 Task: Save favorite listings for properties in Portland, Oregon, with a minimum of 2 bathrooms and a virtual tour available.
Action: Mouse moved to (287, 173)
Screenshot: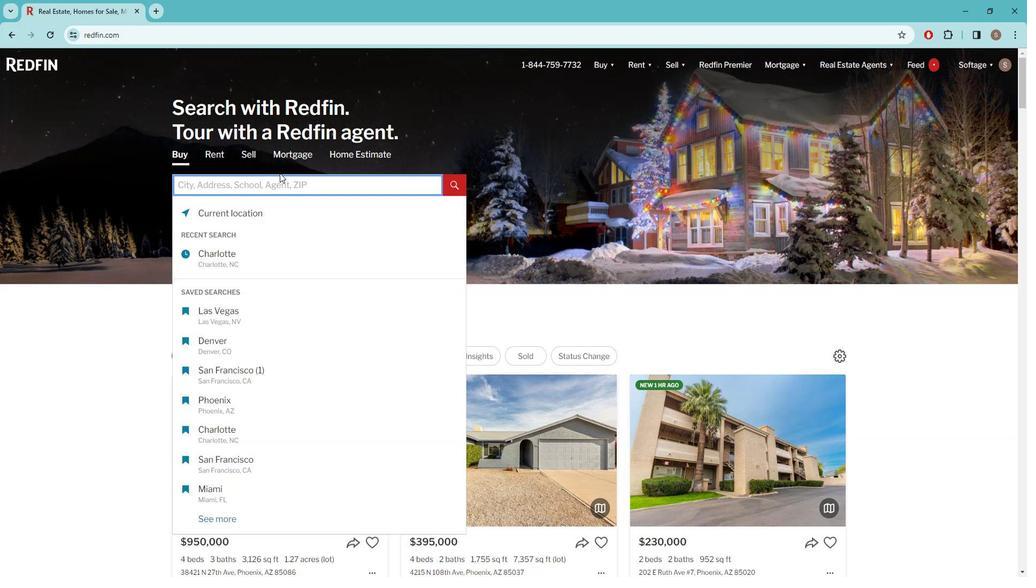 
Action: Mouse pressed left at (287, 173)
Screenshot: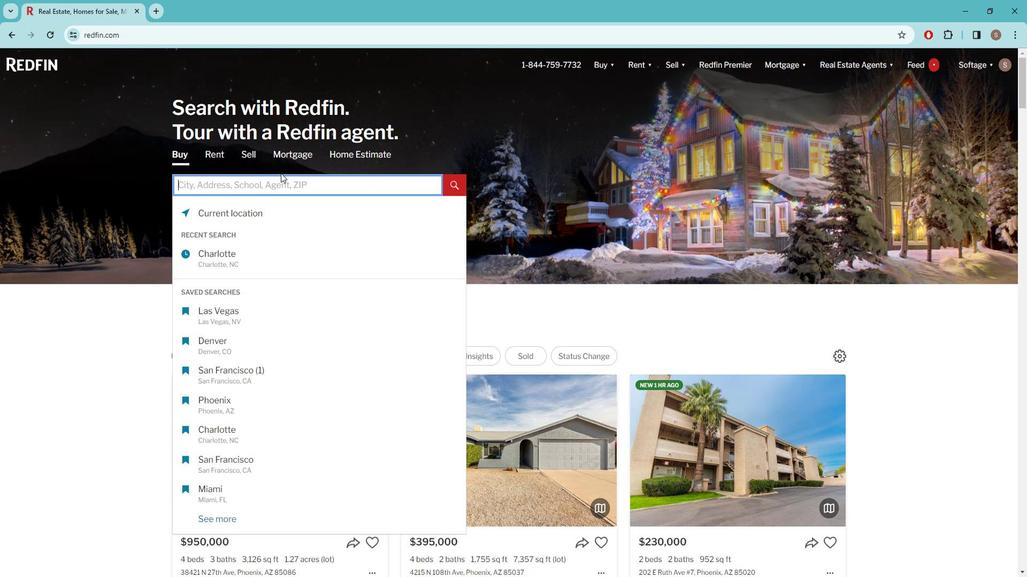 
Action: Mouse moved to (282, 185)
Screenshot: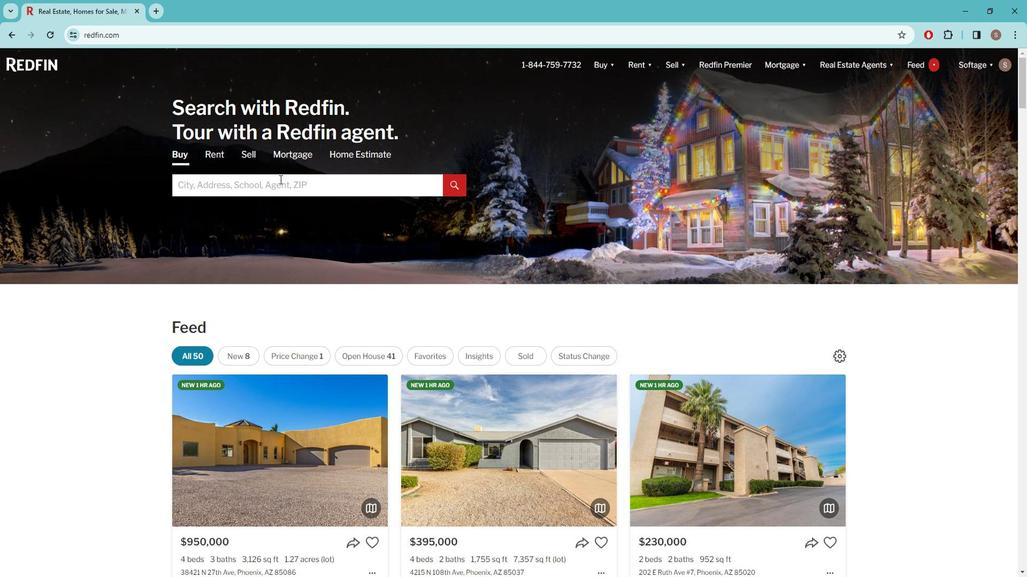 
Action: Mouse pressed left at (282, 185)
Screenshot: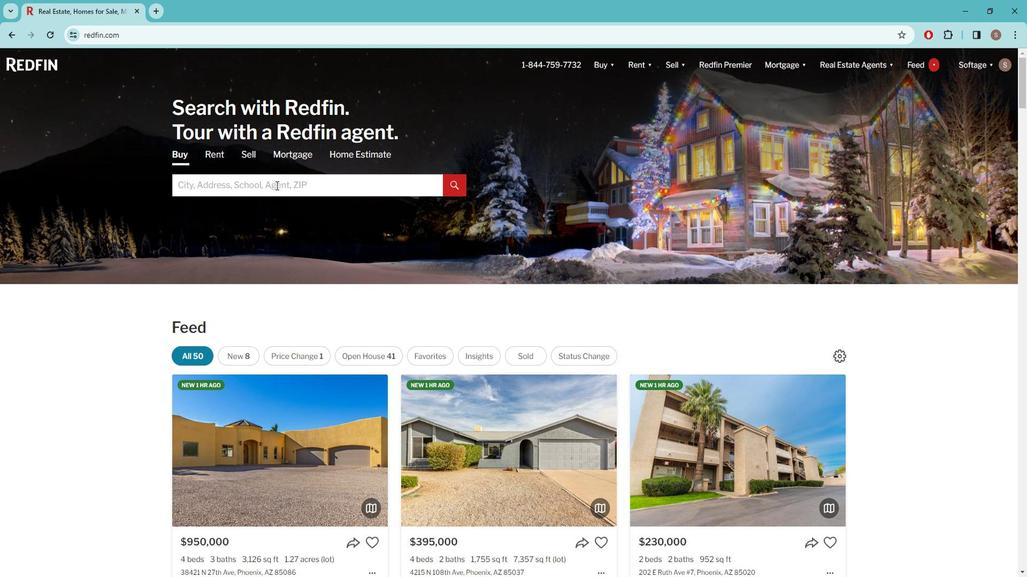 
Action: Mouse moved to (289, 184)
Screenshot: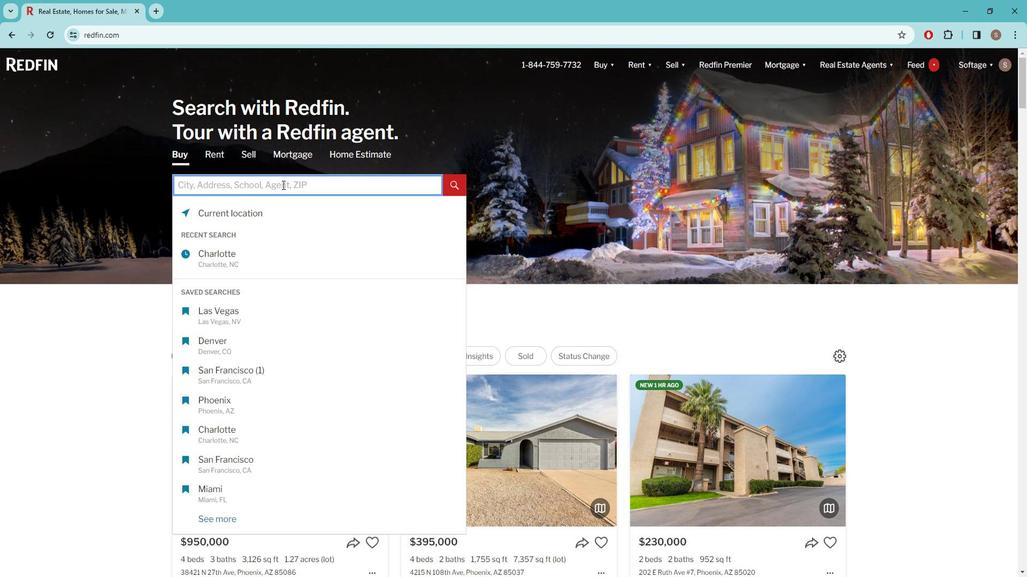 
Action: Key pressed p<Key.caps_lock>ORTLAND
Screenshot: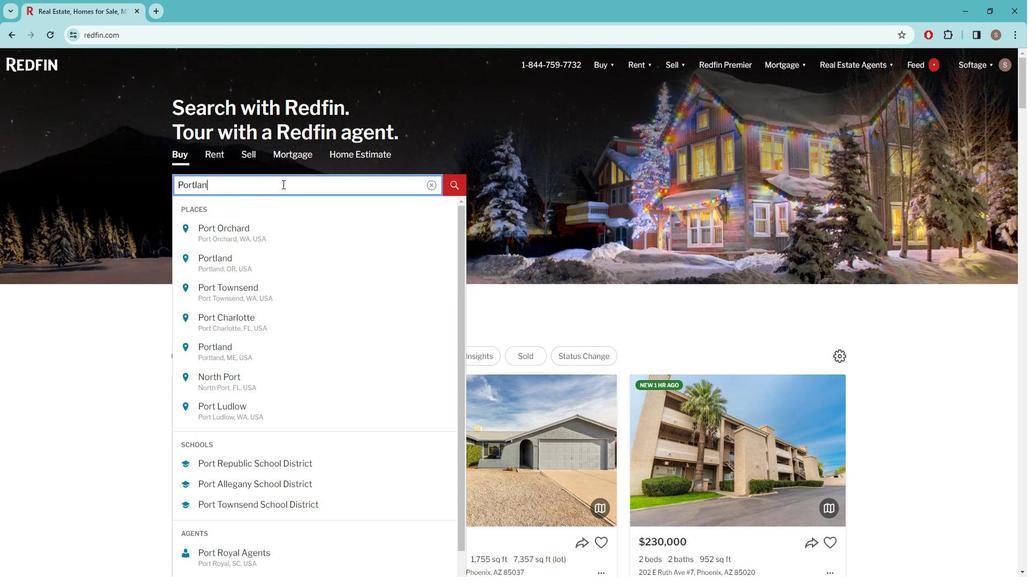
Action: Mouse moved to (245, 230)
Screenshot: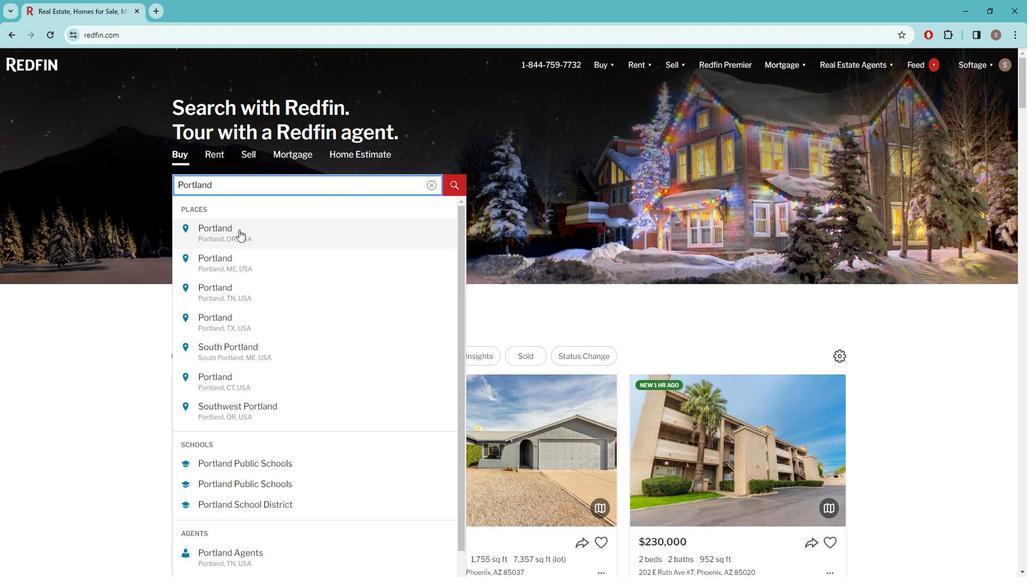 
Action: Mouse pressed left at (245, 230)
Screenshot: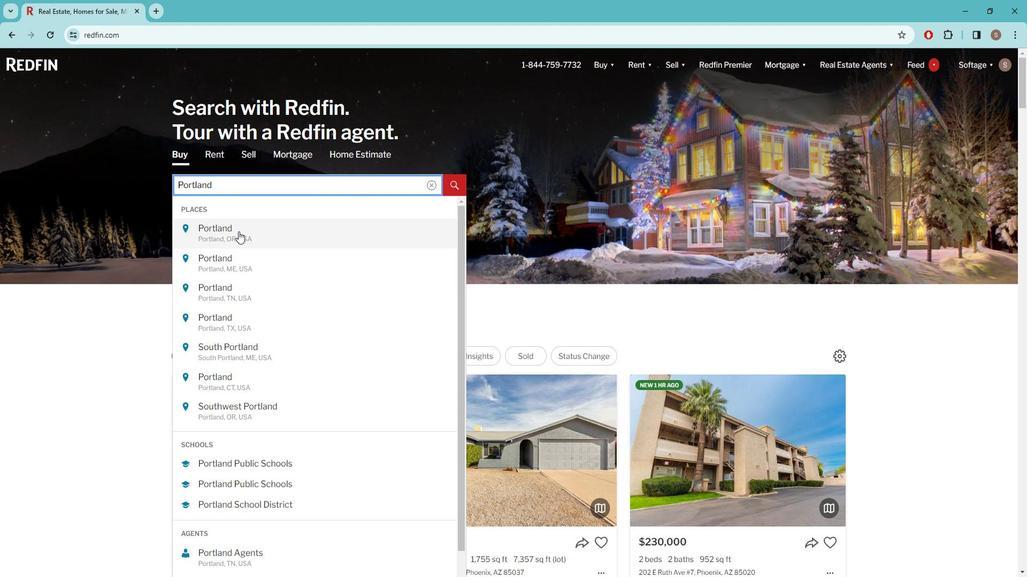 
Action: Mouse moved to (902, 138)
Screenshot: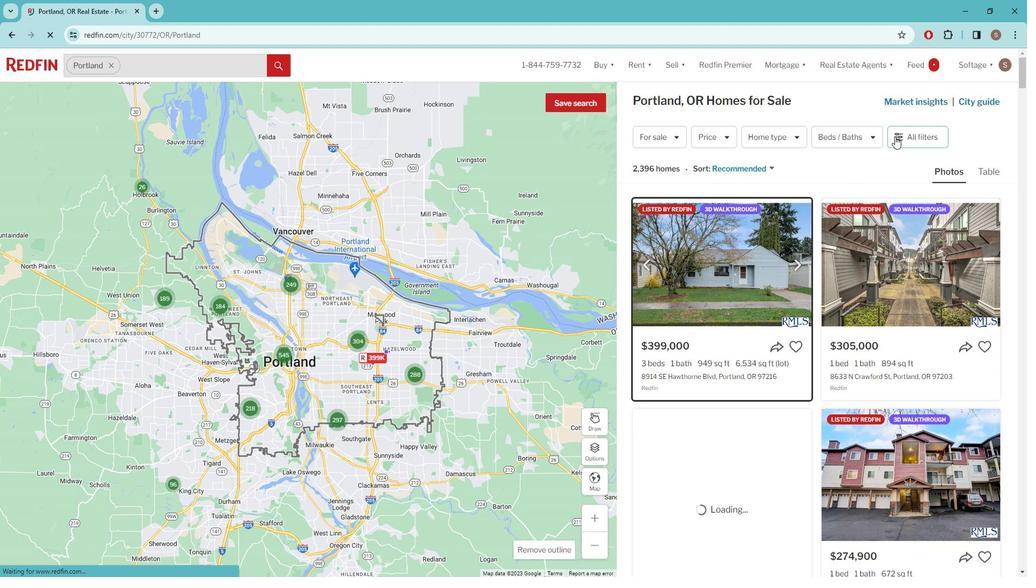 
Action: Mouse pressed left at (902, 138)
Screenshot: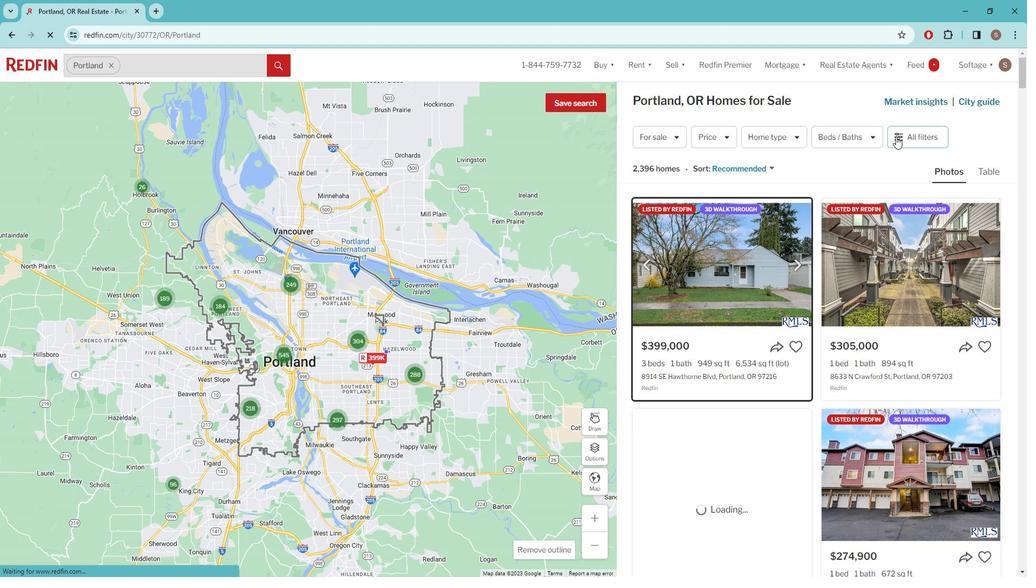 
Action: Mouse pressed left at (902, 138)
Screenshot: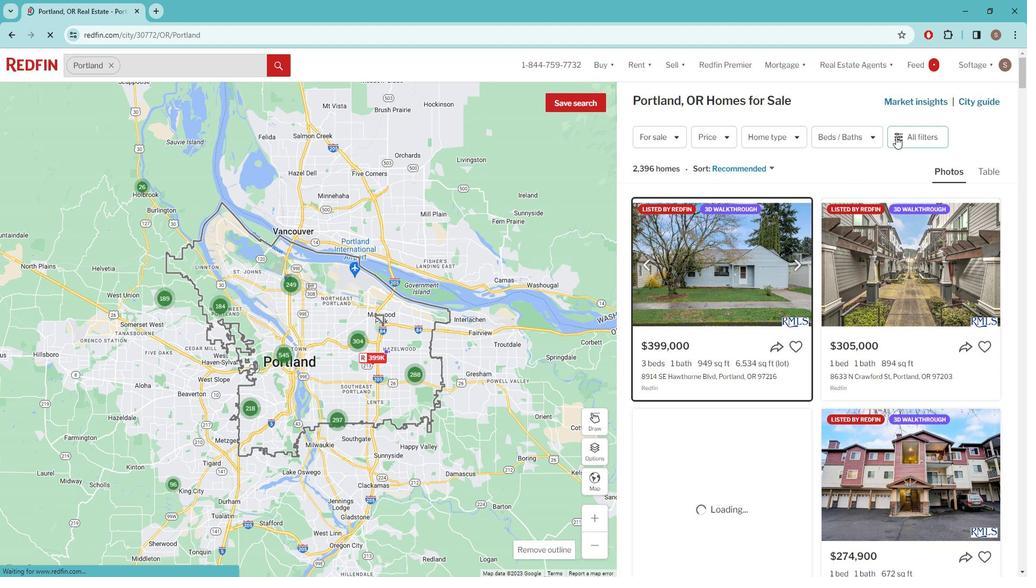
Action: Mouse pressed left at (902, 138)
Screenshot: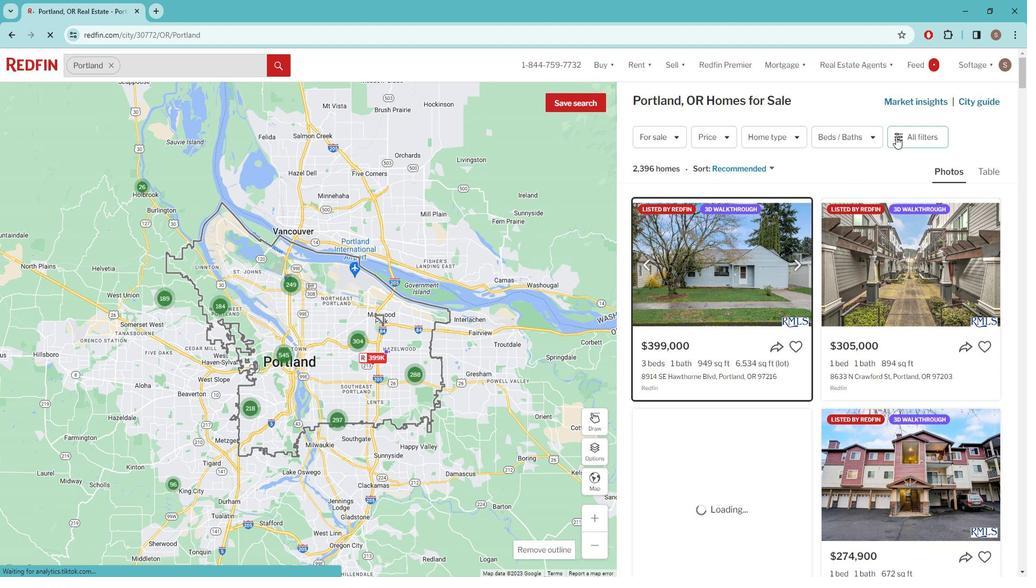
Action: Mouse moved to (913, 138)
Screenshot: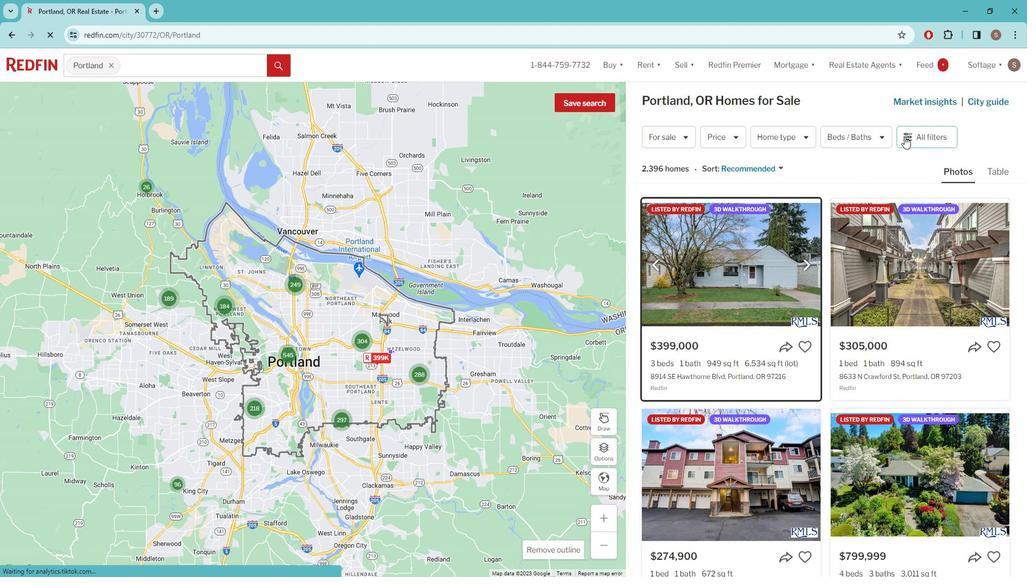 
Action: Mouse pressed left at (913, 138)
Screenshot: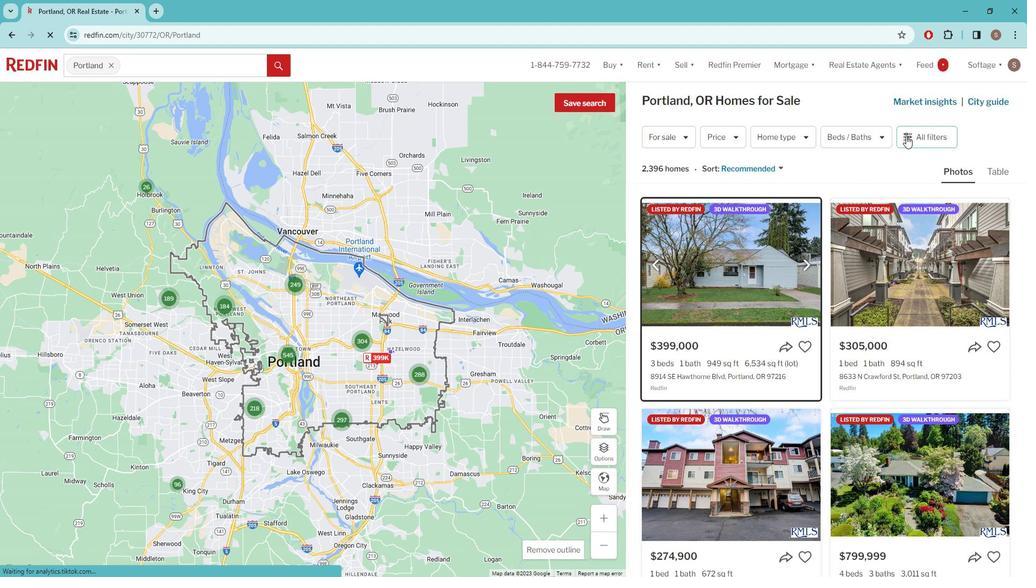 
Action: Mouse moved to (913, 138)
Screenshot: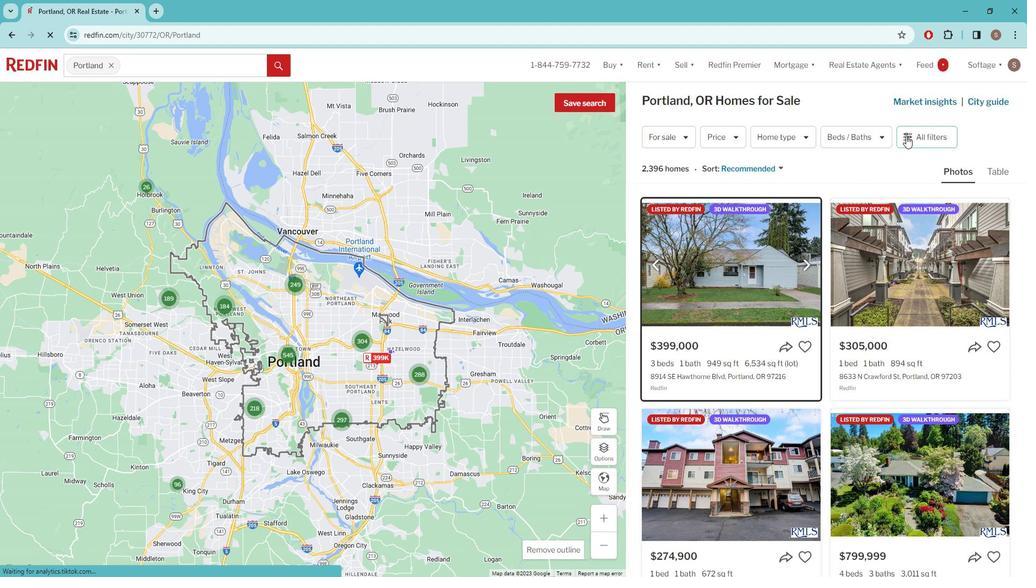 
Action: Mouse pressed left at (913, 138)
Screenshot: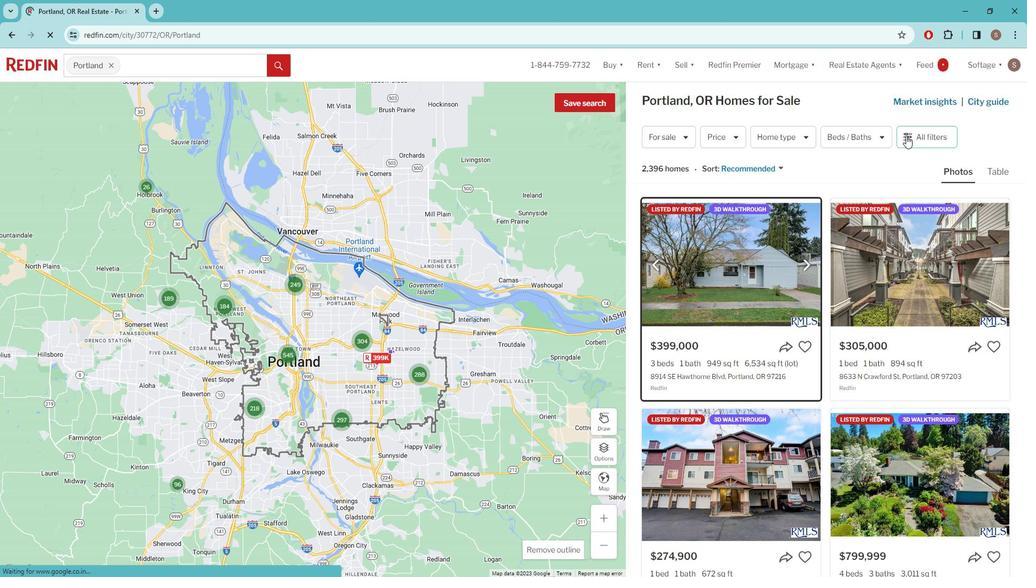 
Action: Mouse moved to (845, 327)
Screenshot: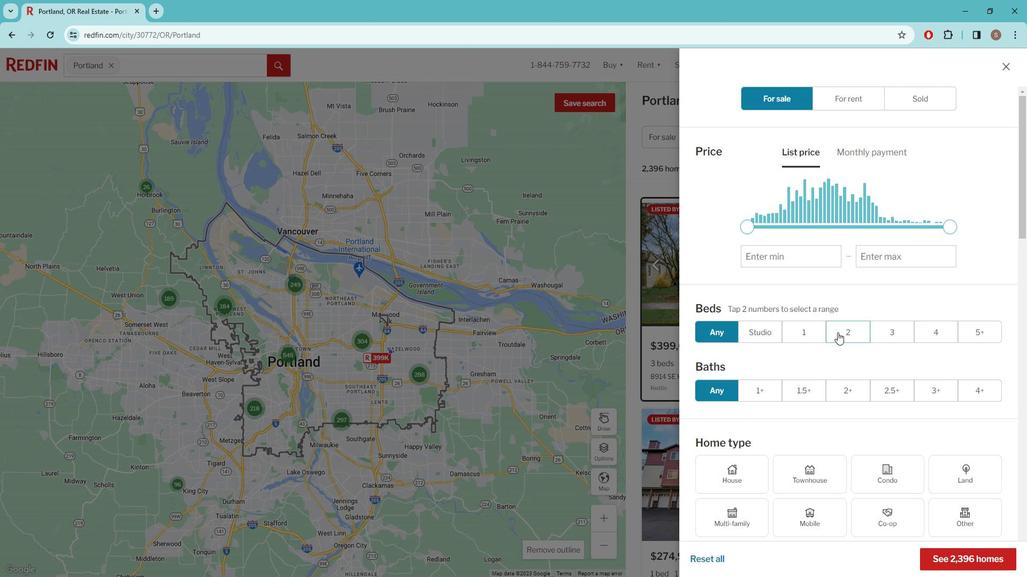 
Action: Mouse pressed left at (845, 327)
Screenshot: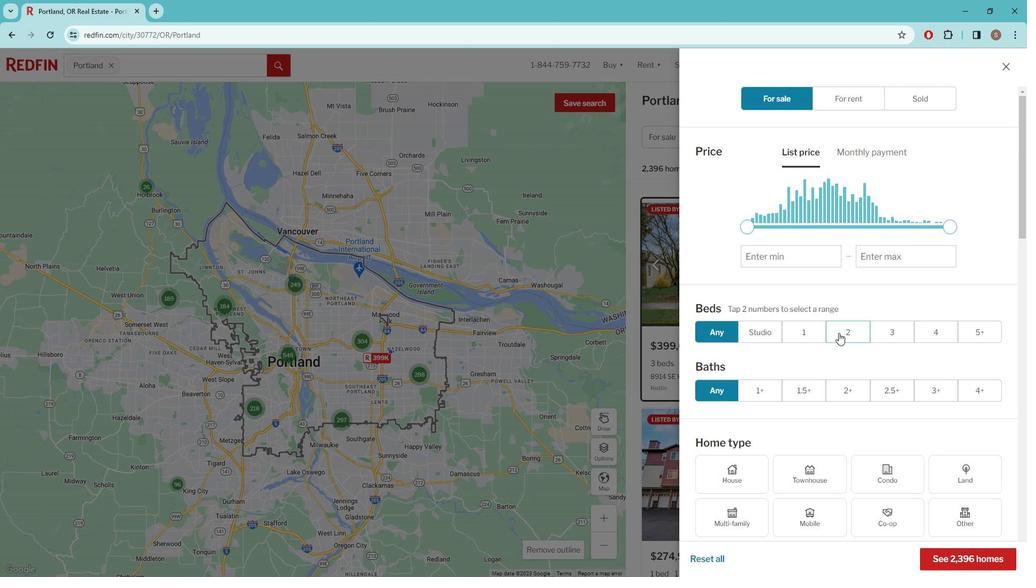 
Action: Mouse moved to (846, 327)
Screenshot: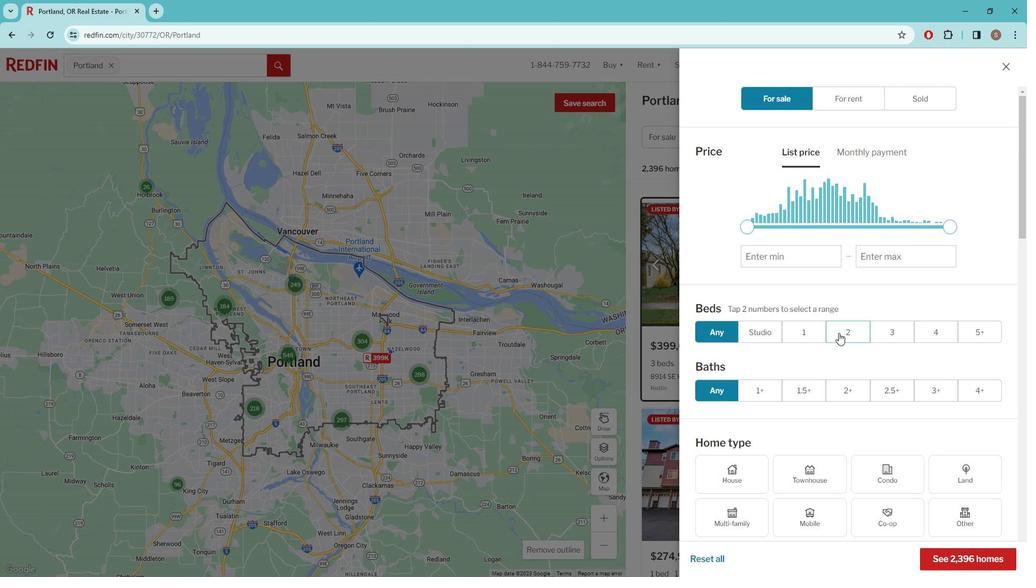 
Action: Mouse pressed left at (846, 327)
Screenshot: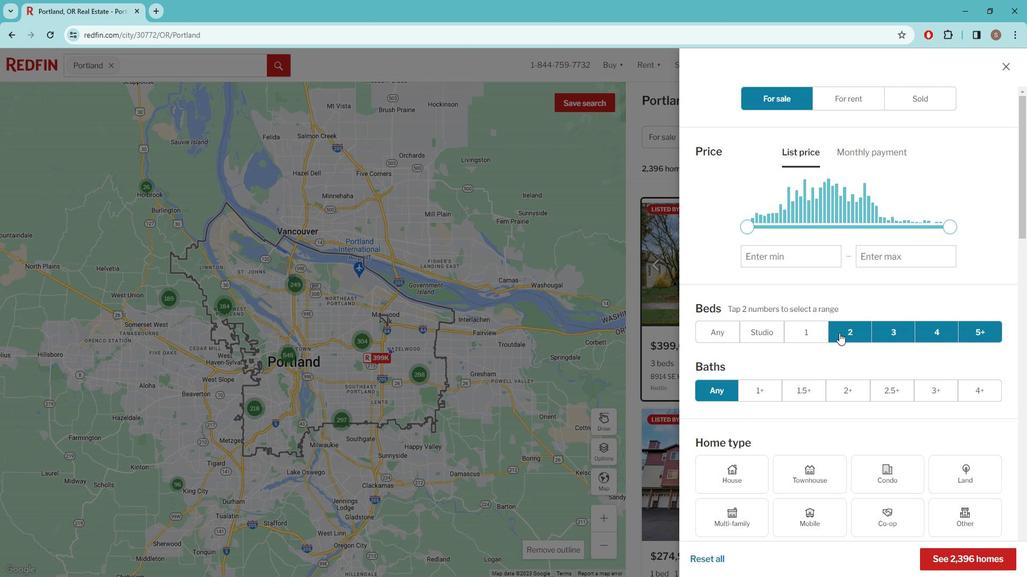 
Action: Mouse moved to (848, 326)
Screenshot: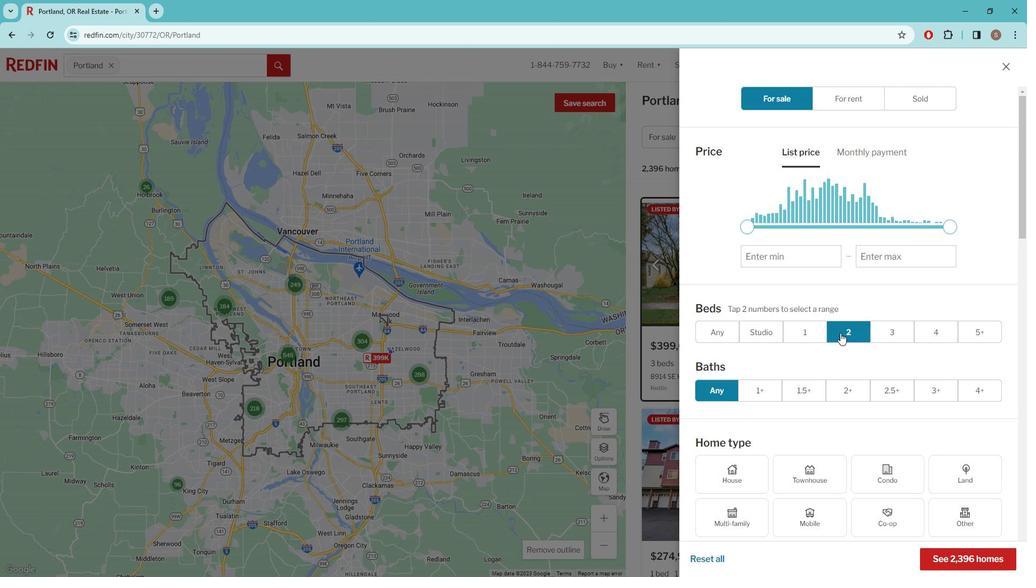 
Action: Mouse scrolled (848, 325) with delta (0, 0)
Screenshot: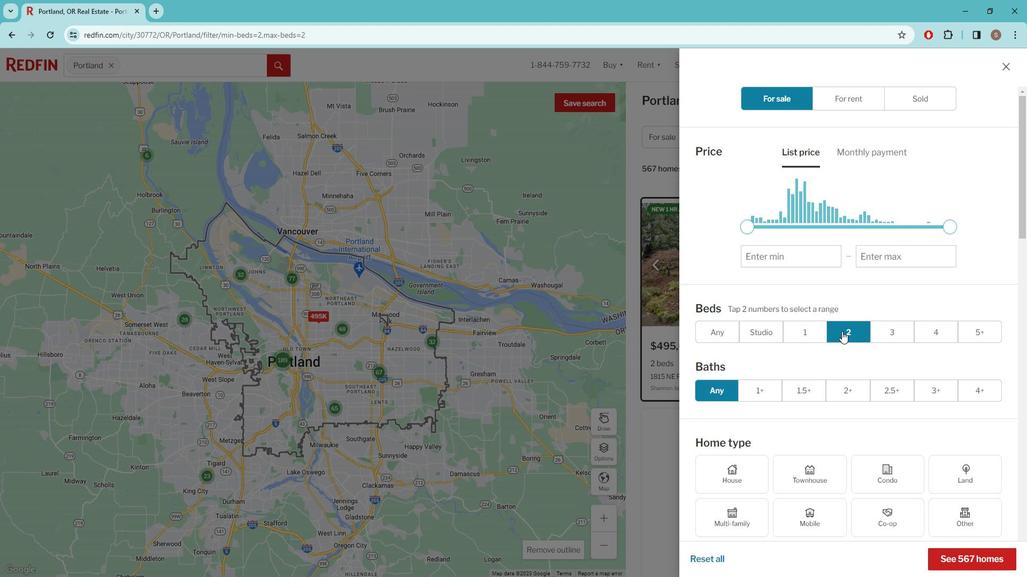 
Action: Mouse scrolled (848, 325) with delta (0, 0)
Screenshot: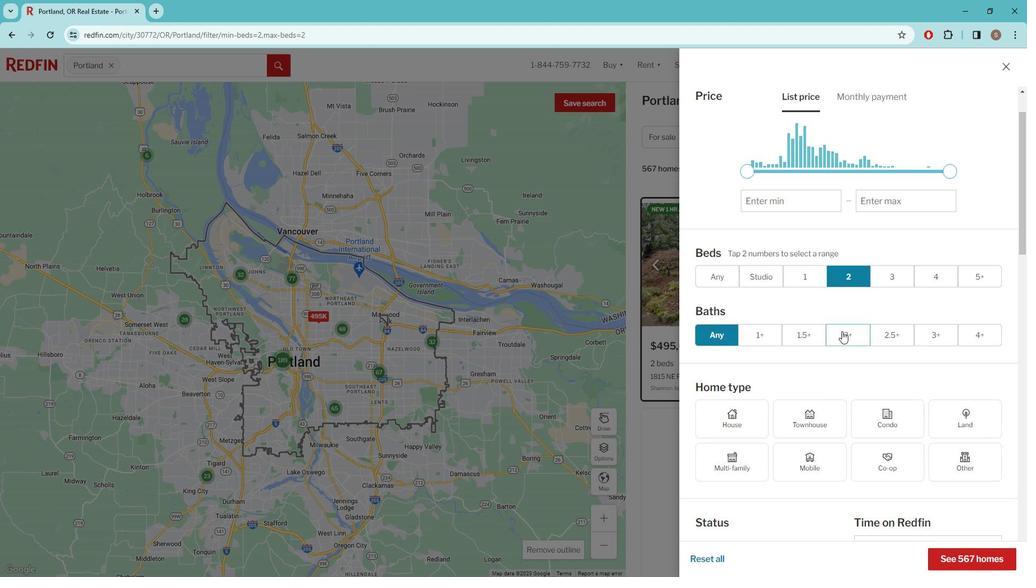 
Action: Mouse scrolled (848, 325) with delta (0, 0)
Screenshot: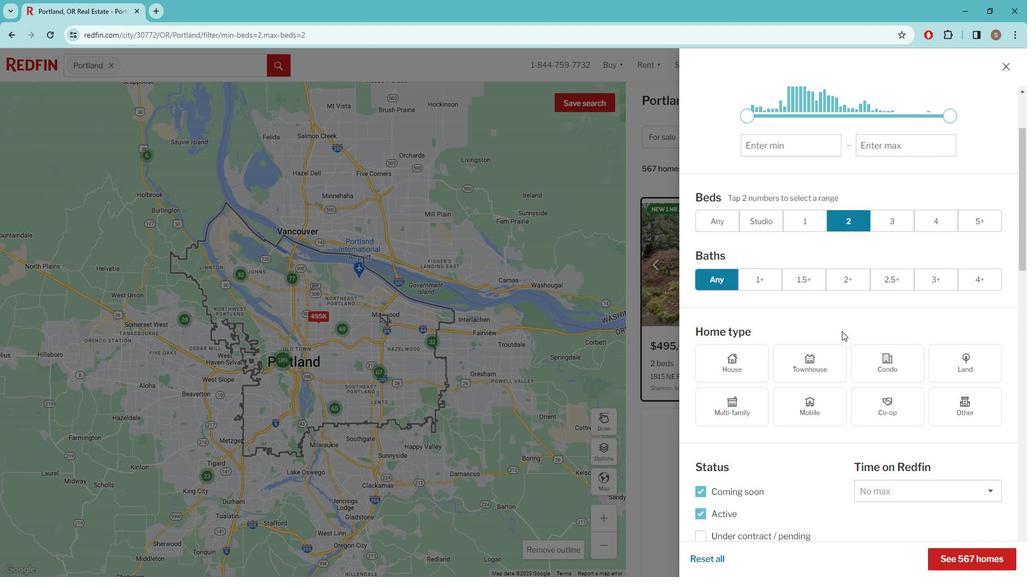 
Action: Mouse scrolled (848, 325) with delta (0, 0)
Screenshot: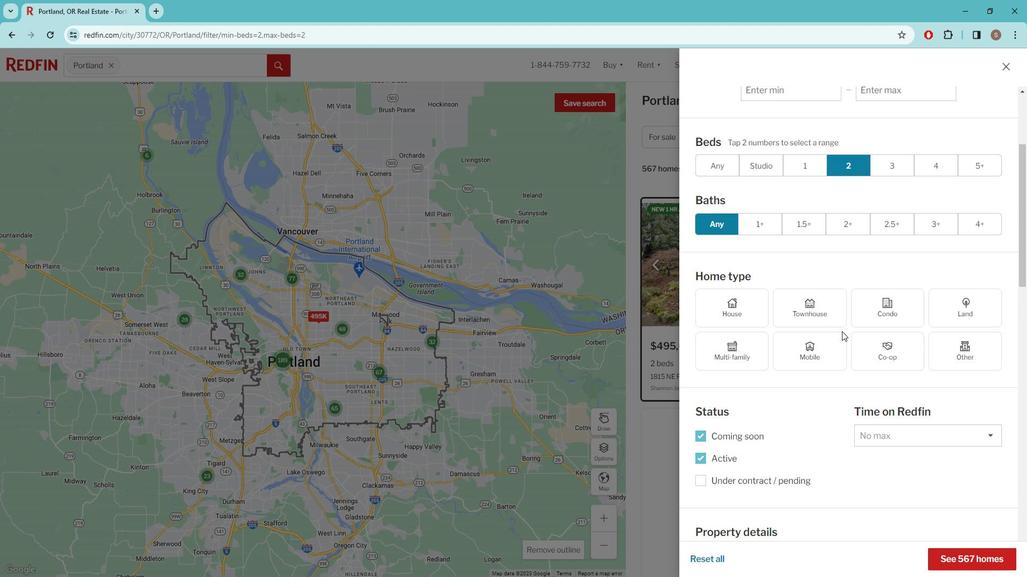 
Action: Mouse scrolled (848, 325) with delta (0, 0)
Screenshot: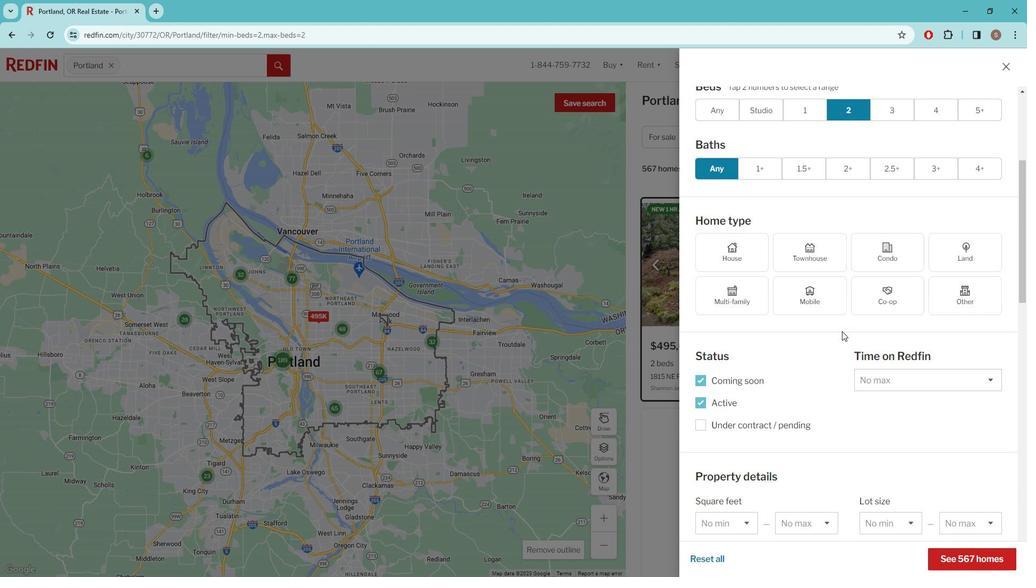 
Action: Mouse scrolled (848, 325) with delta (0, 0)
Screenshot: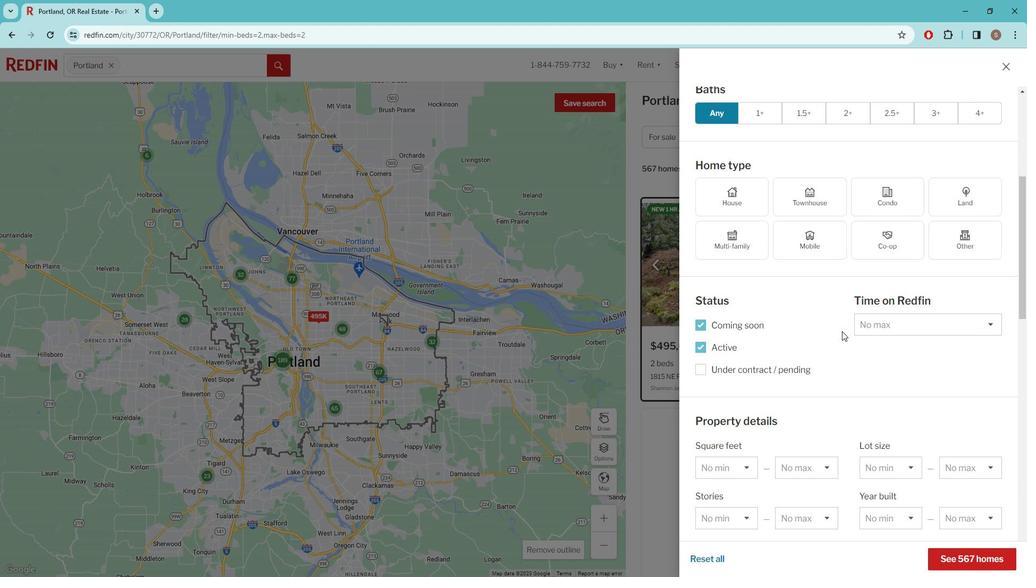 
Action: Mouse scrolled (848, 325) with delta (0, 0)
Screenshot: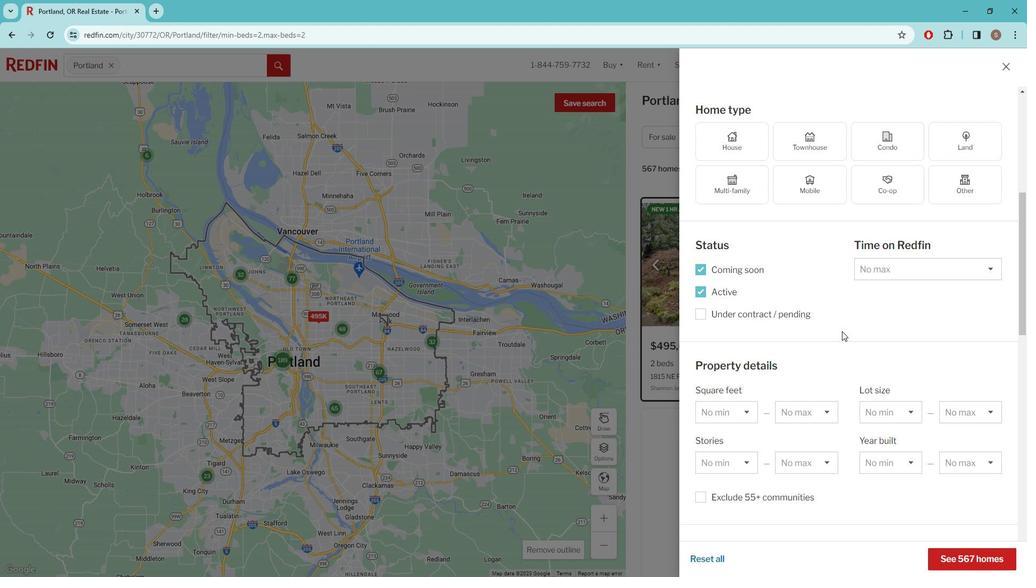 
Action: Mouse scrolled (848, 325) with delta (0, 0)
Screenshot: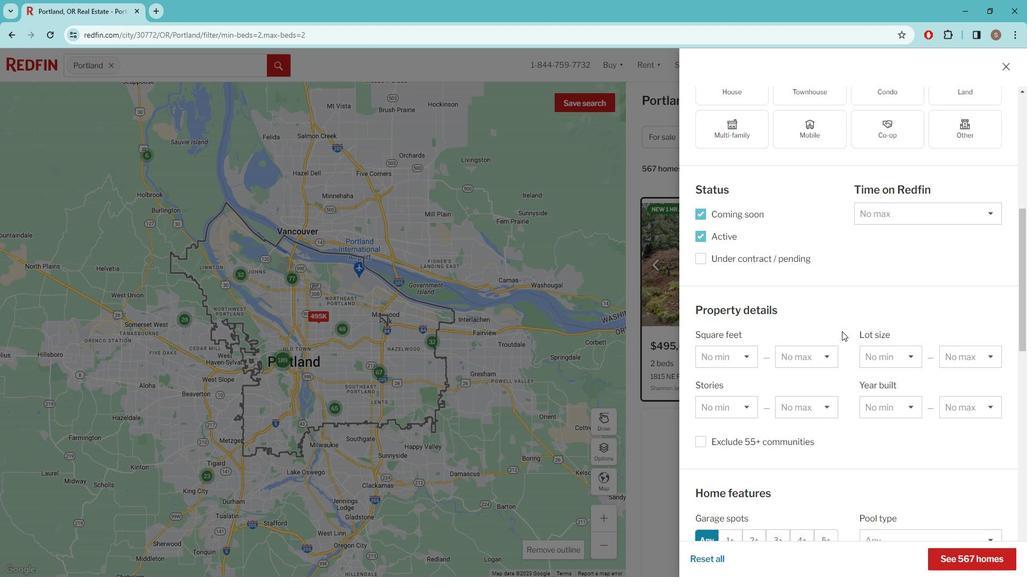 
Action: Mouse scrolled (848, 325) with delta (0, 0)
Screenshot: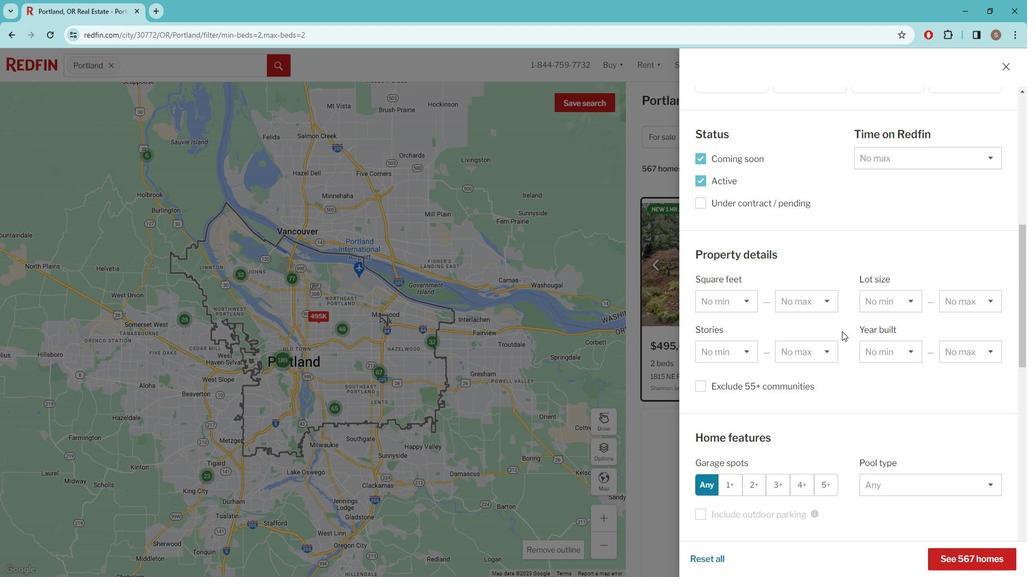 
Action: Mouse scrolled (848, 325) with delta (0, 0)
Screenshot: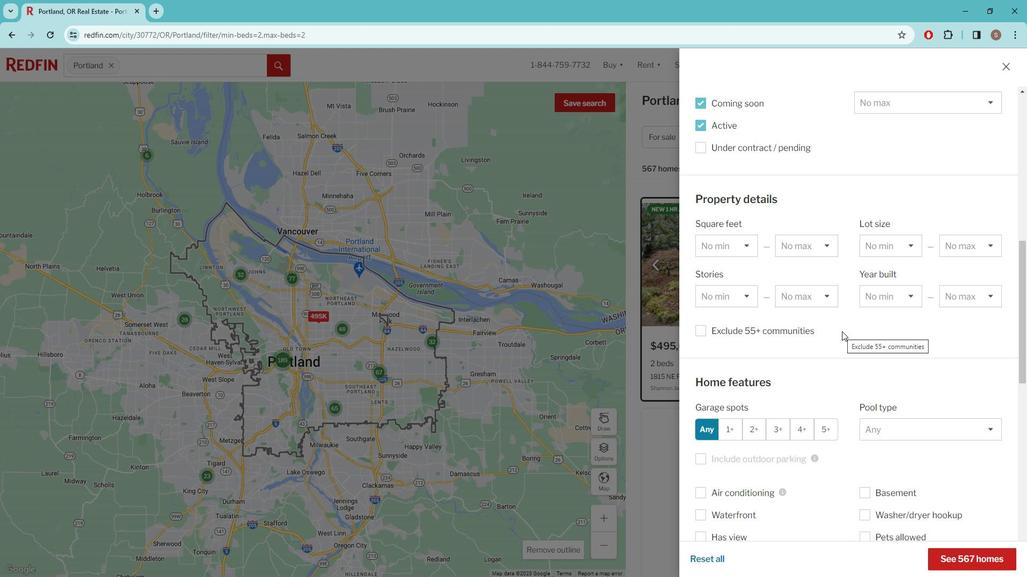 
Action: Mouse scrolled (848, 325) with delta (0, 0)
Screenshot: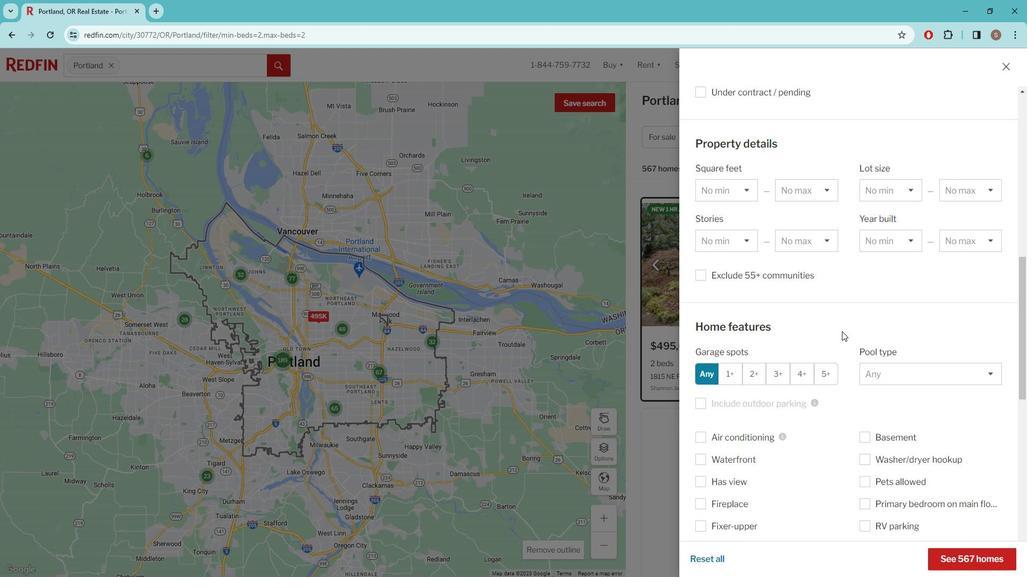 
Action: Mouse moved to (848, 325)
Screenshot: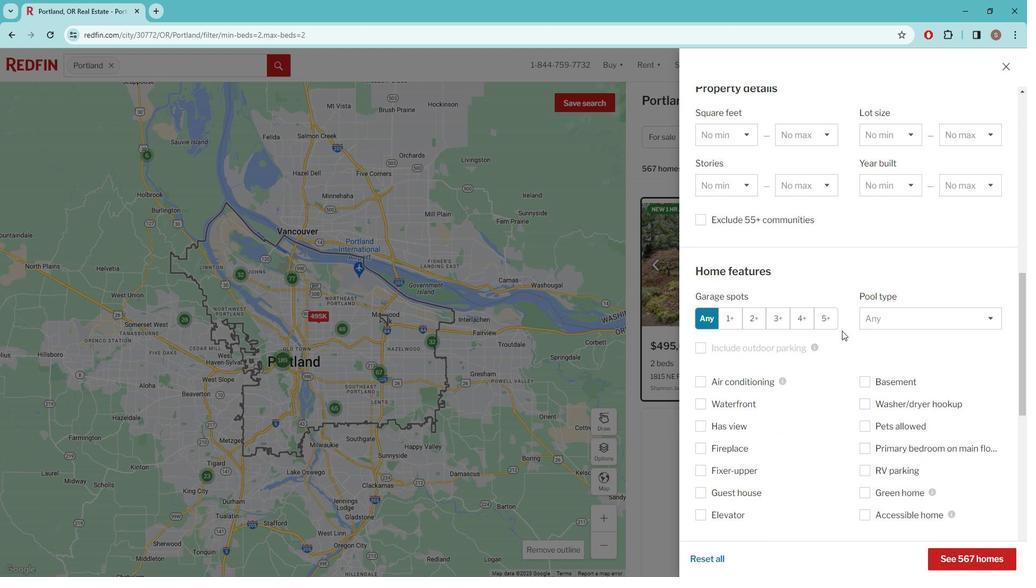 
Action: Mouse scrolled (848, 325) with delta (0, 0)
Screenshot: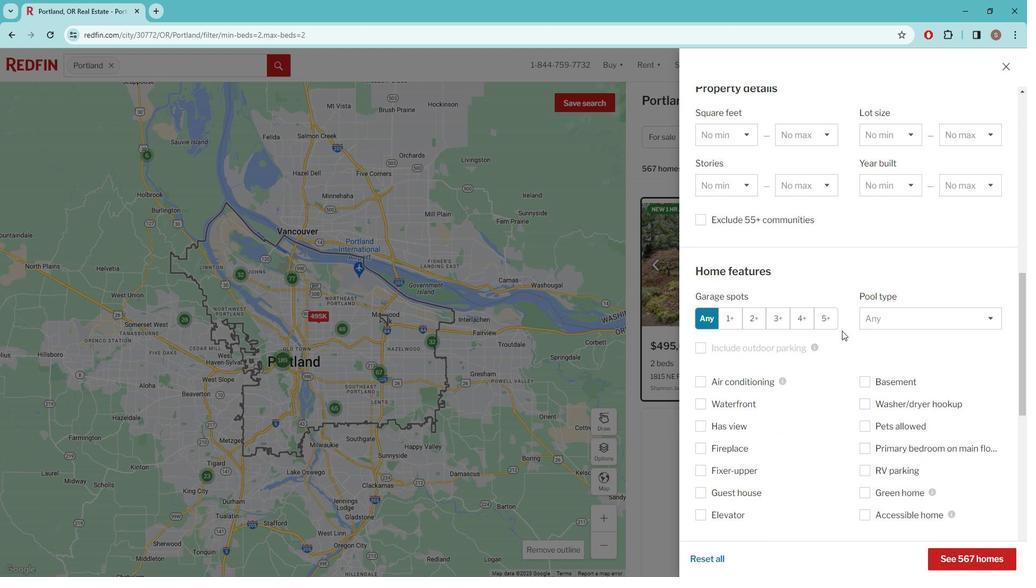 
Action: Mouse scrolled (848, 325) with delta (0, 0)
Screenshot: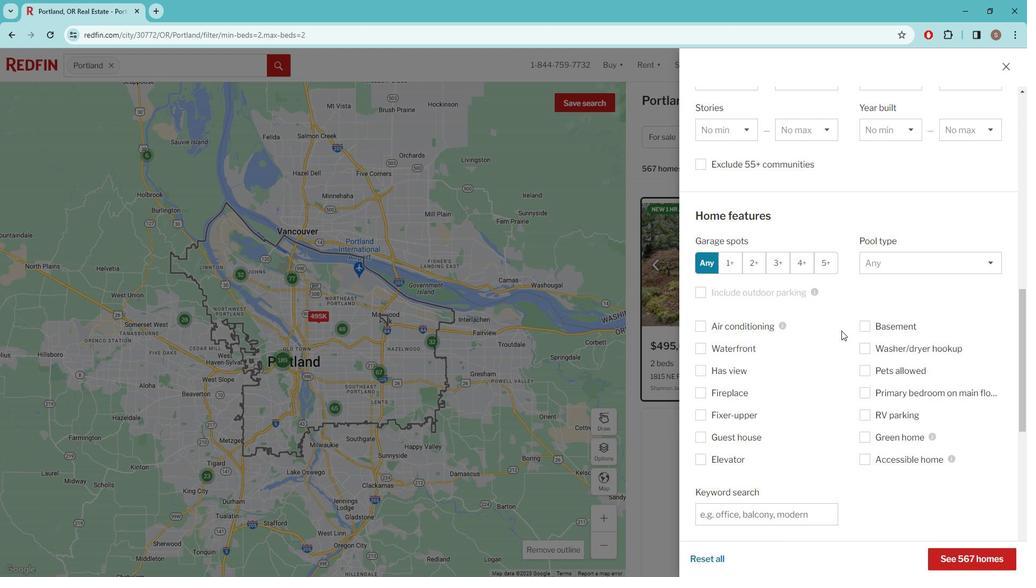 
Action: Mouse moved to (847, 325)
Screenshot: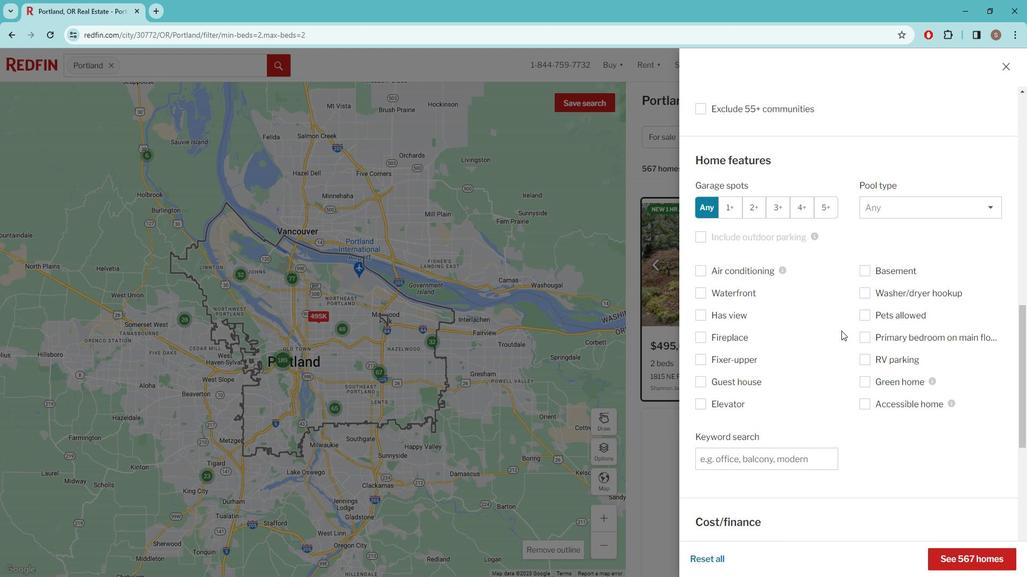 
Action: Mouse scrolled (847, 325) with delta (0, 0)
Screenshot: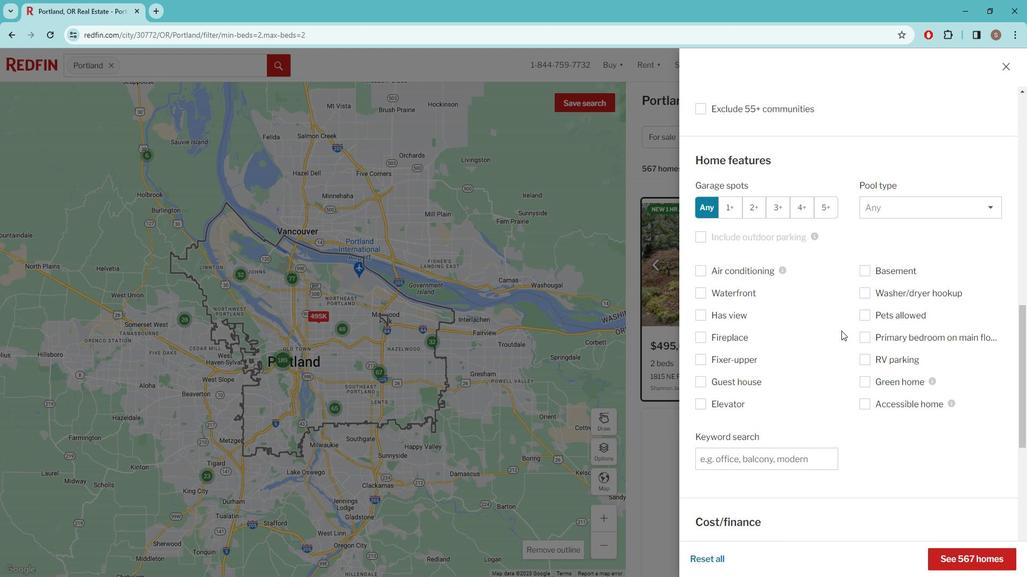 
Action: Mouse moved to (740, 394)
Screenshot: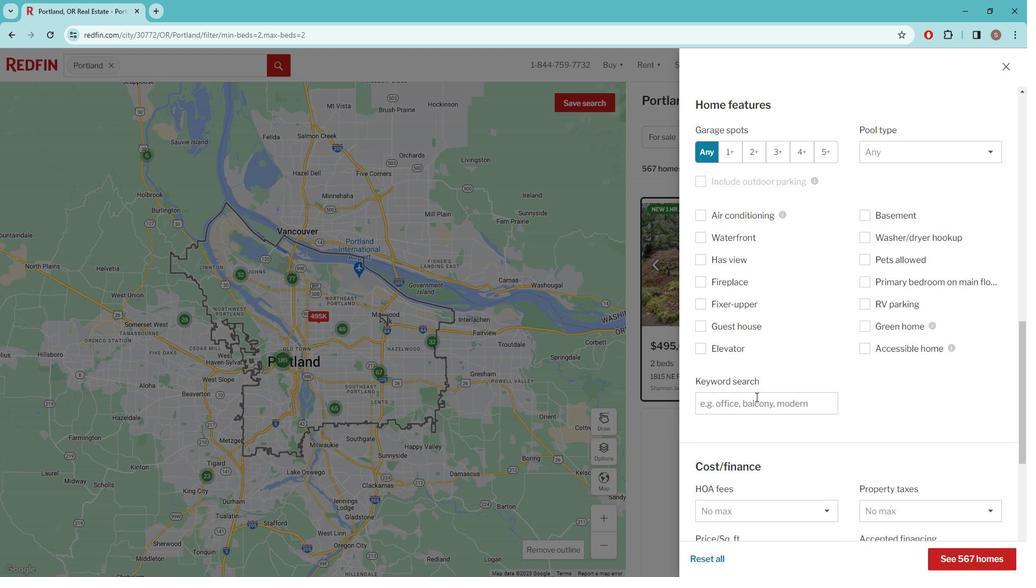 
Action: Mouse pressed left at (740, 394)
Screenshot: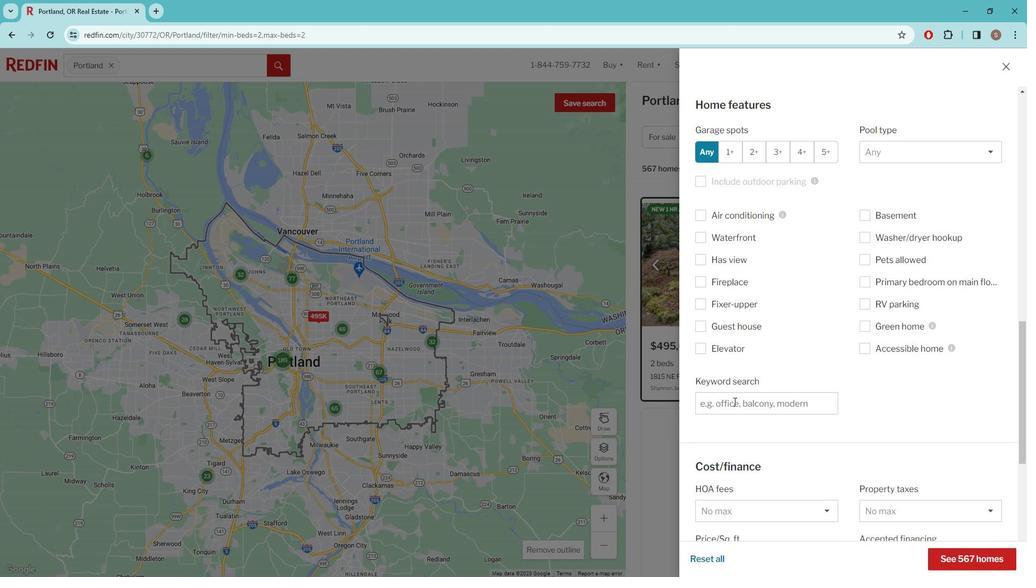 
Action: Mouse moved to (739, 394)
Screenshot: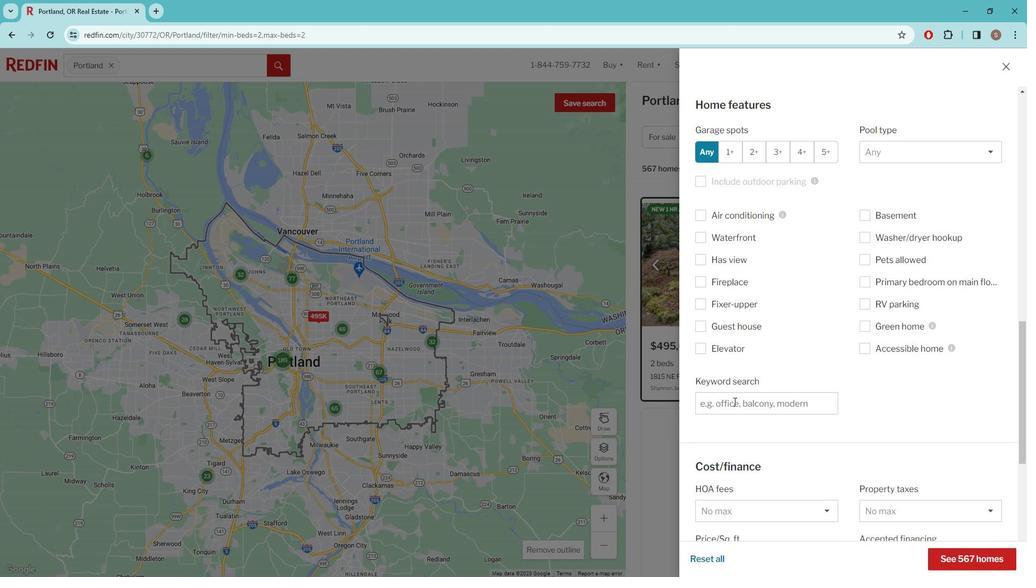 
Action: Key pressed A<Key.space>VIRTUAL<Key.space>TOUR<Key.space>
Screenshot: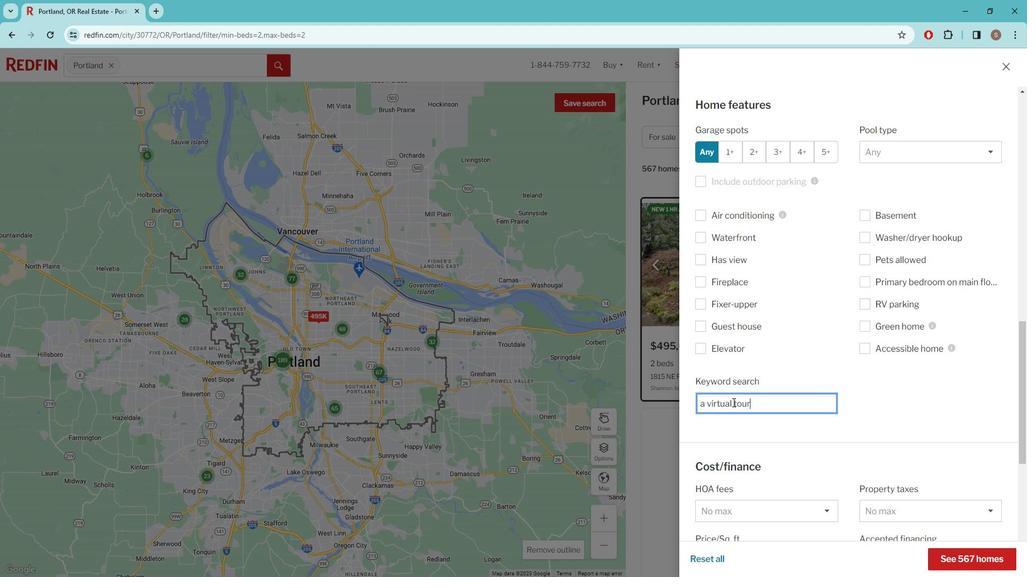 
Action: Mouse moved to (755, 407)
Screenshot: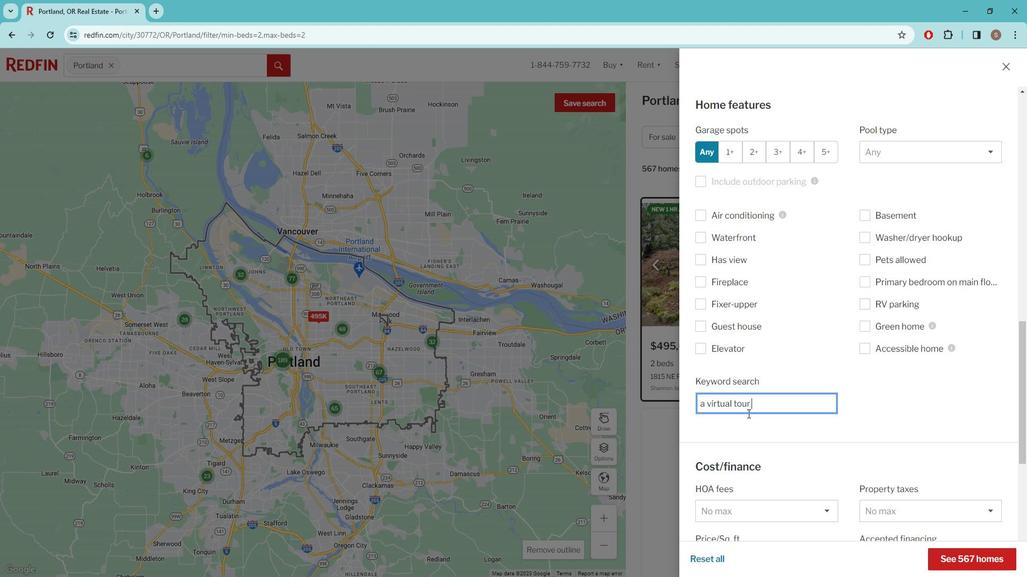 
Action: Mouse scrolled (755, 407) with delta (0, 0)
Screenshot: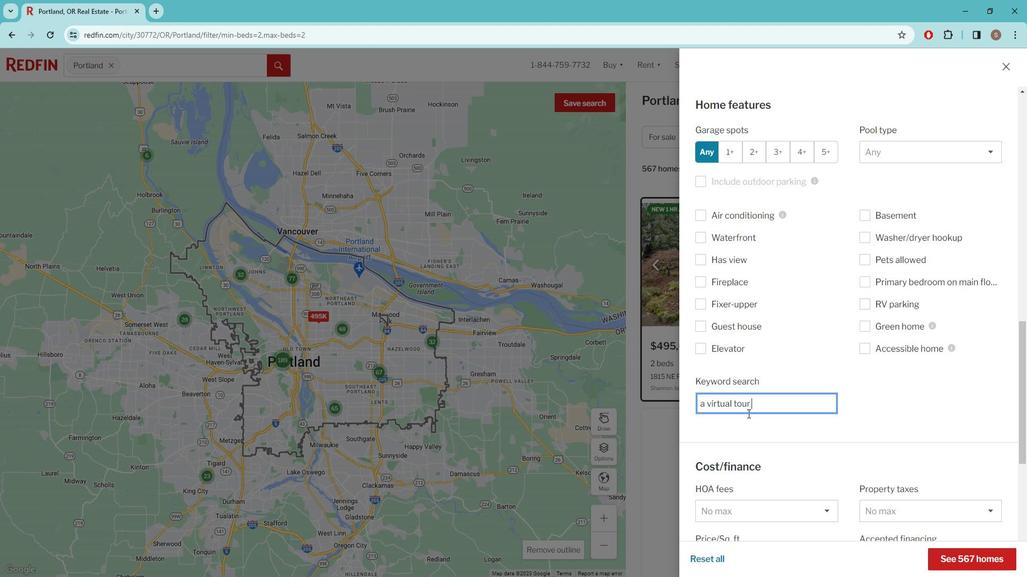 
Action: Mouse moved to (756, 403)
Screenshot: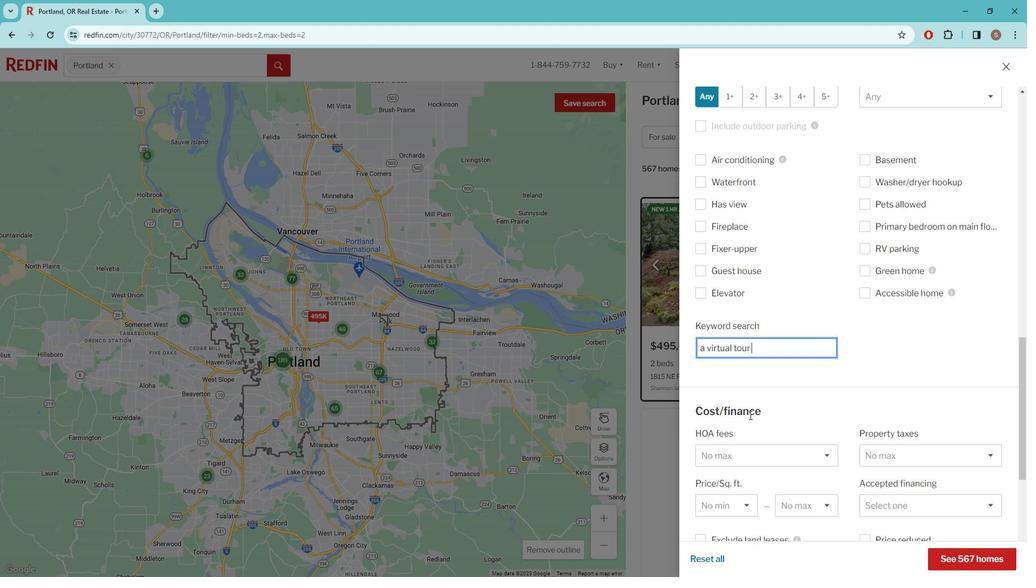 
Action: Mouse scrolled (756, 403) with delta (0, 0)
Screenshot: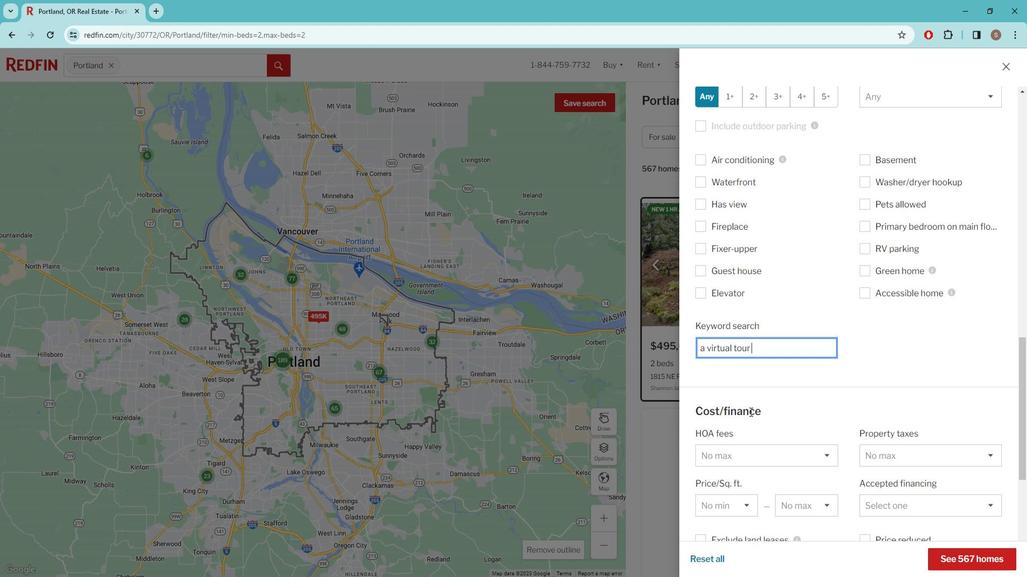
Action: Mouse moved to (756, 403)
Screenshot: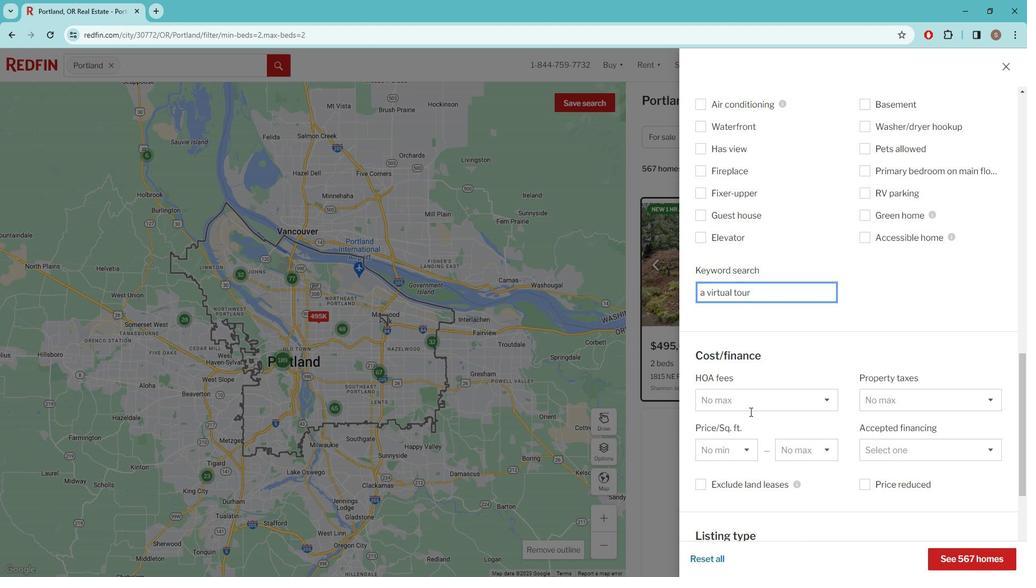 
Action: Mouse scrolled (756, 403) with delta (0, 0)
Screenshot: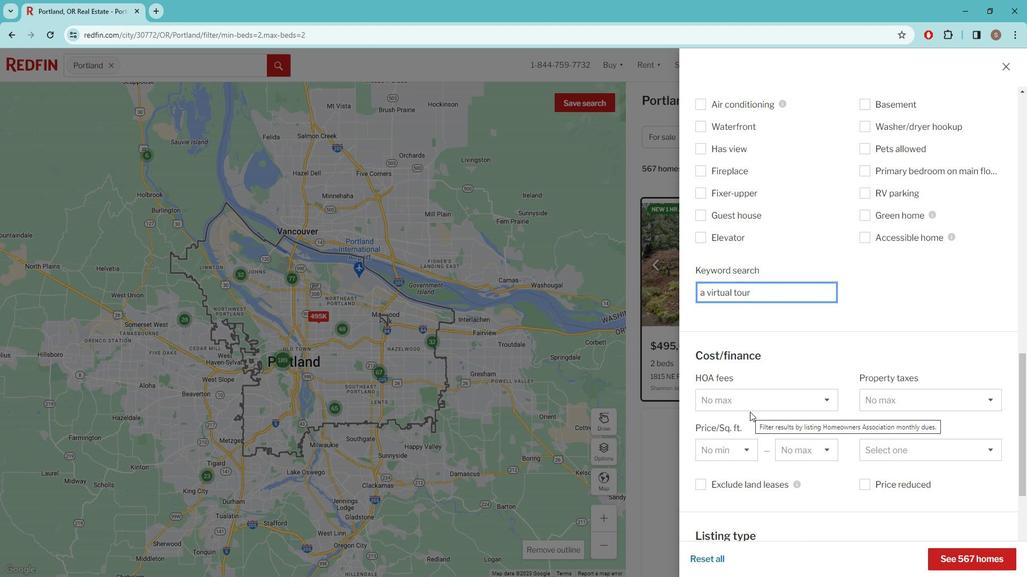 
Action: Mouse scrolled (756, 403) with delta (0, 0)
Screenshot: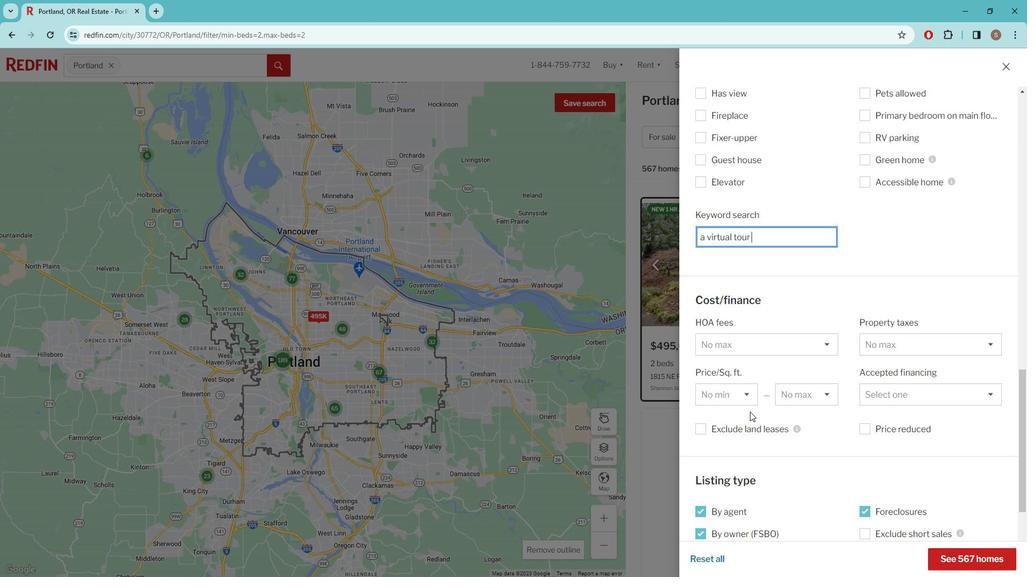 
Action: Mouse scrolled (756, 403) with delta (0, 0)
Screenshot: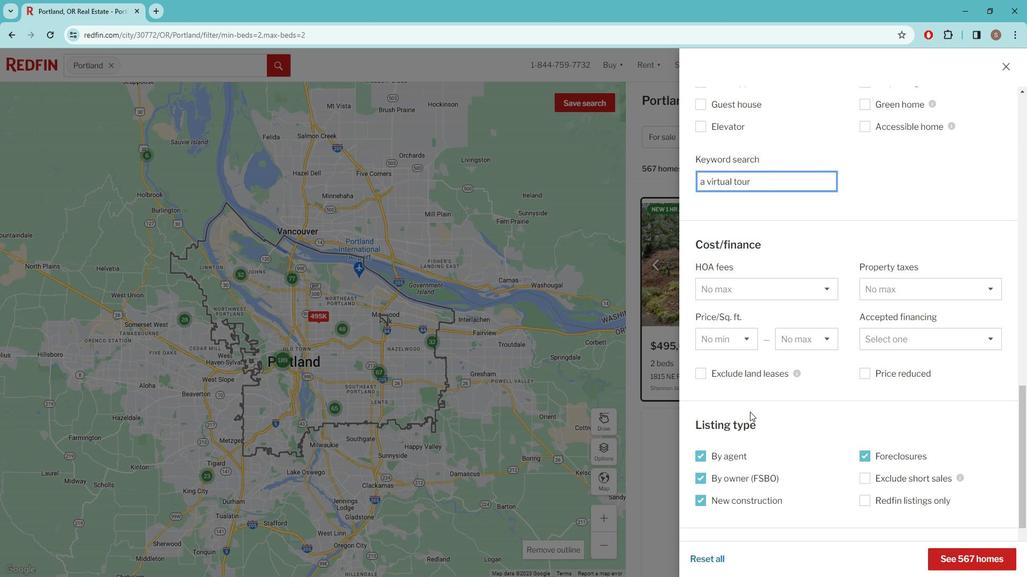 
Action: Mouse scrolled (756, 403) with delta (0, 0)
Screenshot: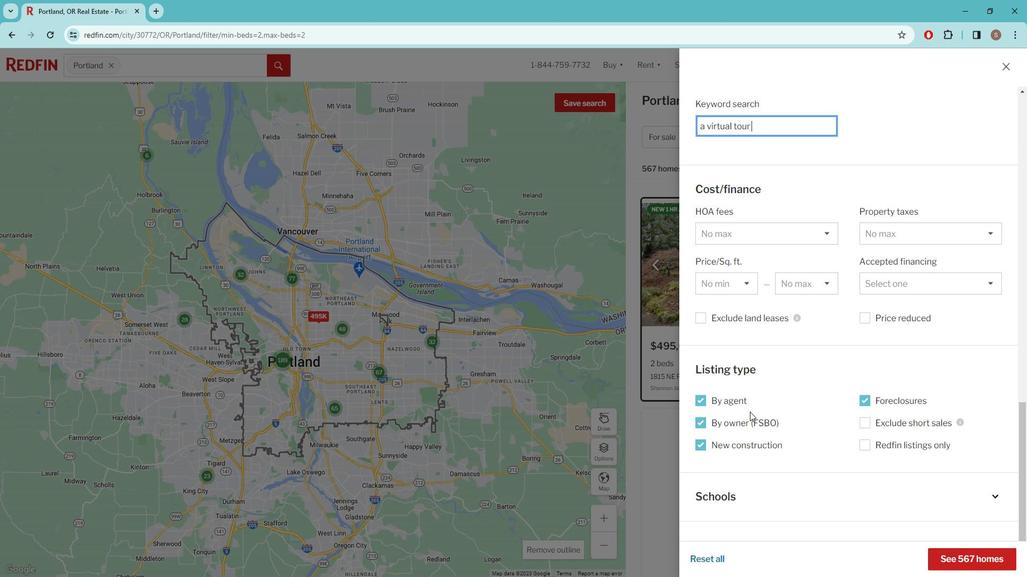 
Action: Mouse scrolled (756, 403) with delta (0, 0)
Screenshot: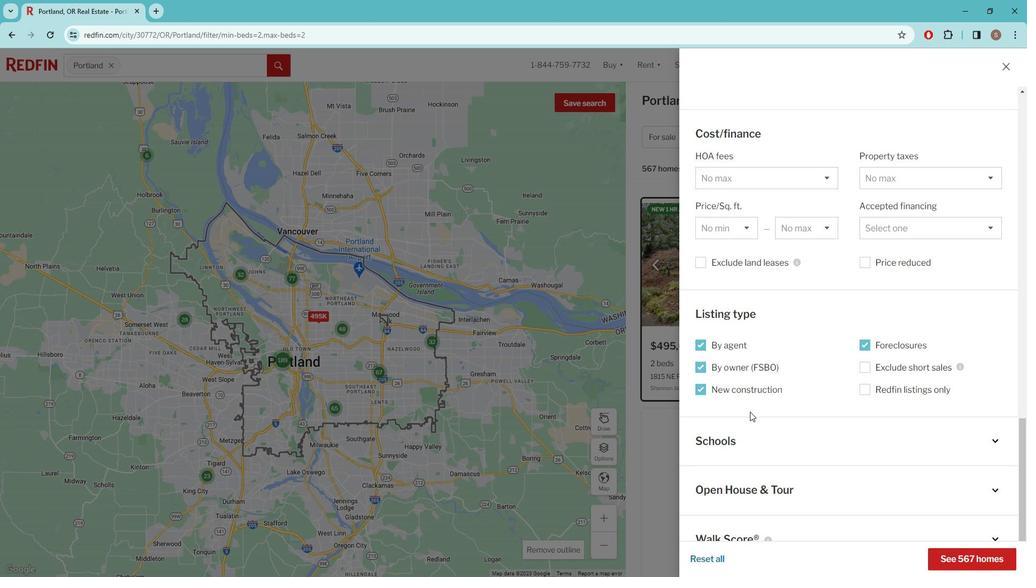 
Action: Mouse scrolled (756, 403) with delta (0, 0)
Screenshot: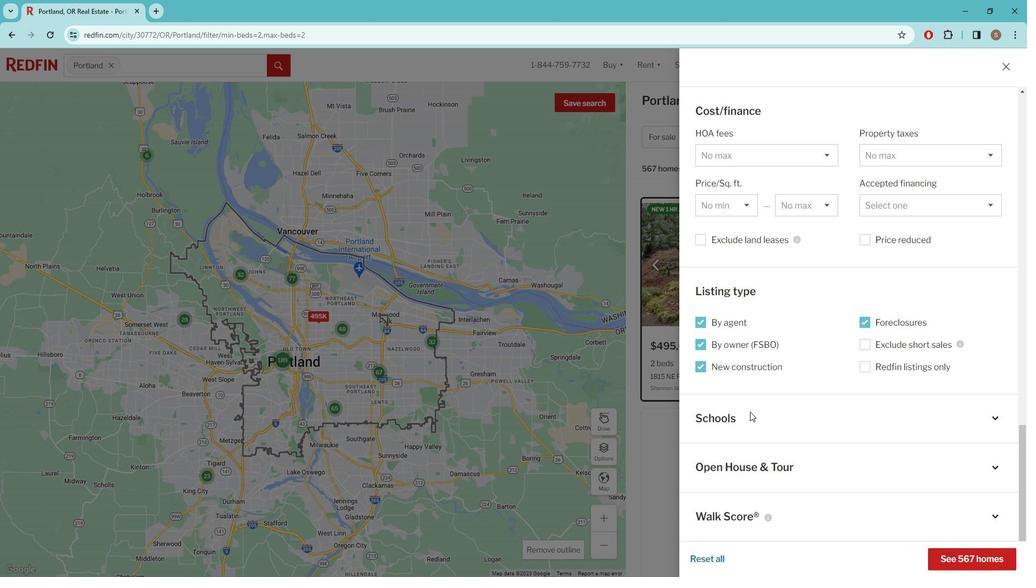 
Action: Mouse scrolled (756, 403) with delta (0, 0)
Screenshot: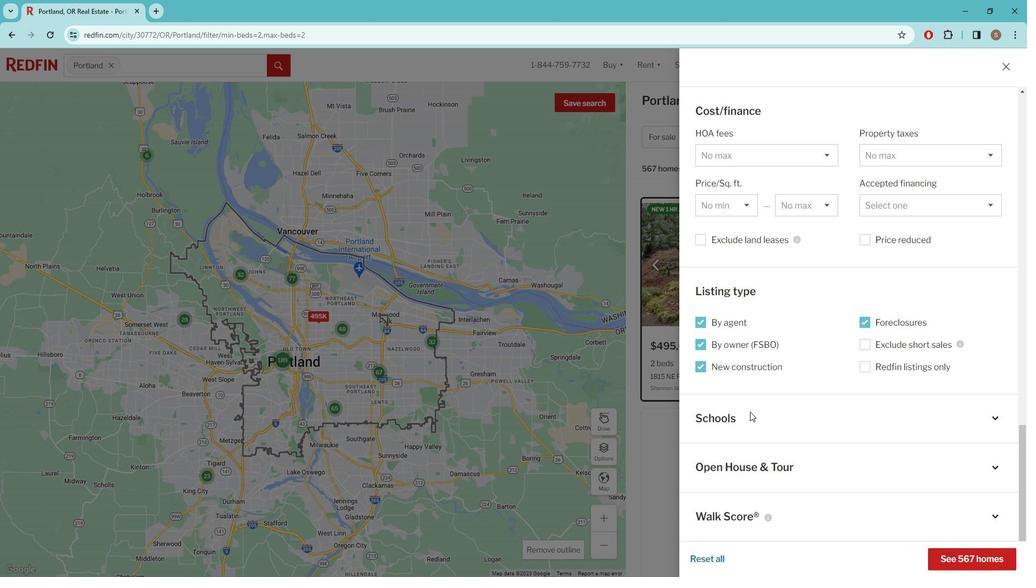 
Action: Mouse moved to (966, 545)
Screenshot: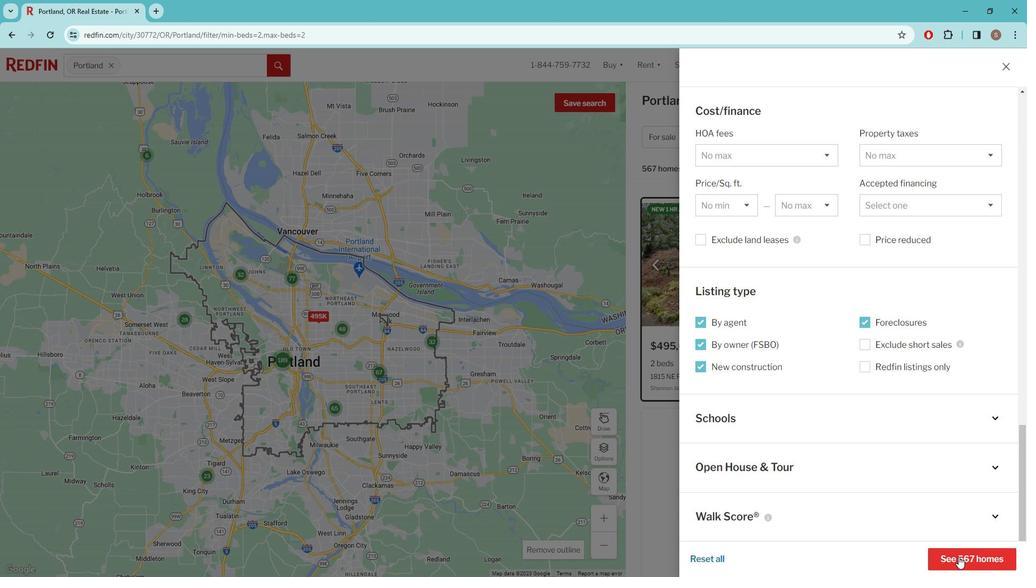 
Action: Mouse pressed left at (966, 545)
Screenshot: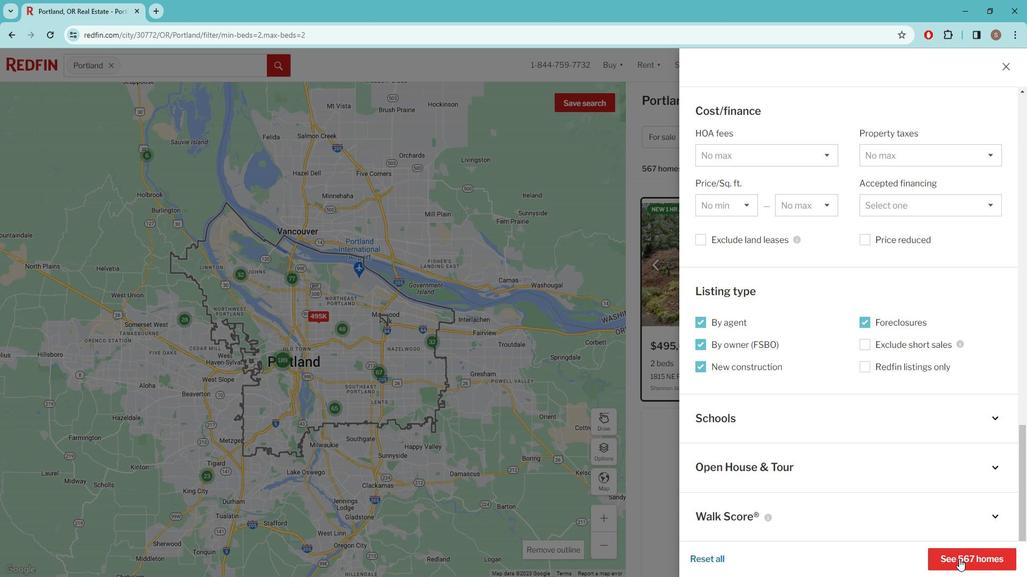 
Action: Mouse moved to (802, 340)
Screenshot: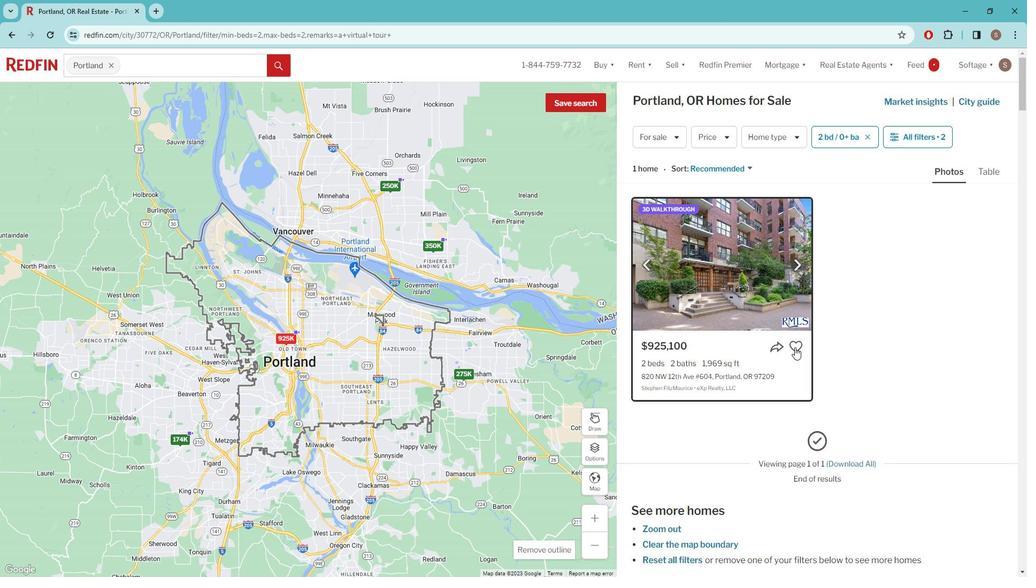
Action: Mouse pressed left at (802, 340)
Screenshot: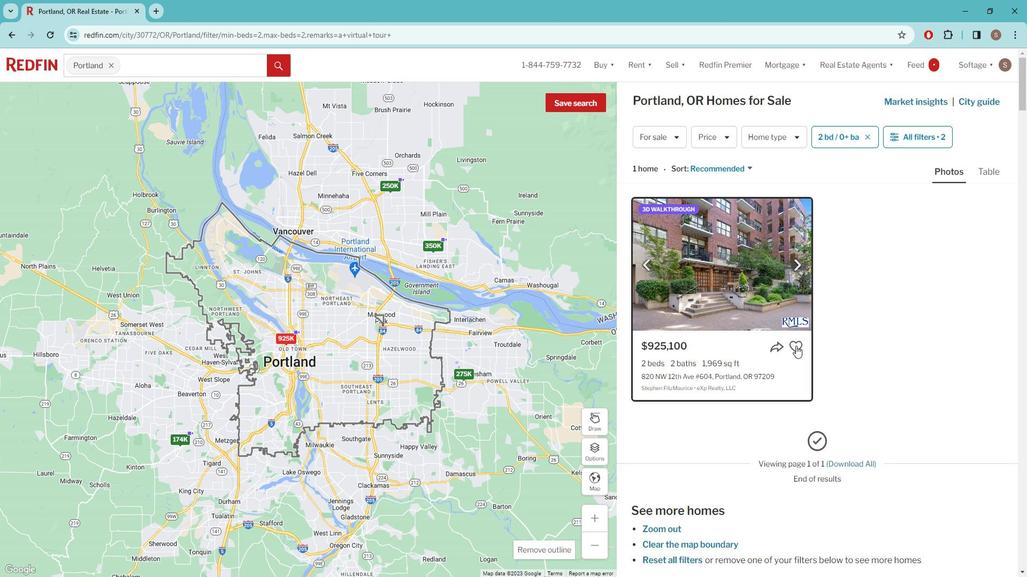 
Action: Mouse moved to (877, 375)
Screenshot: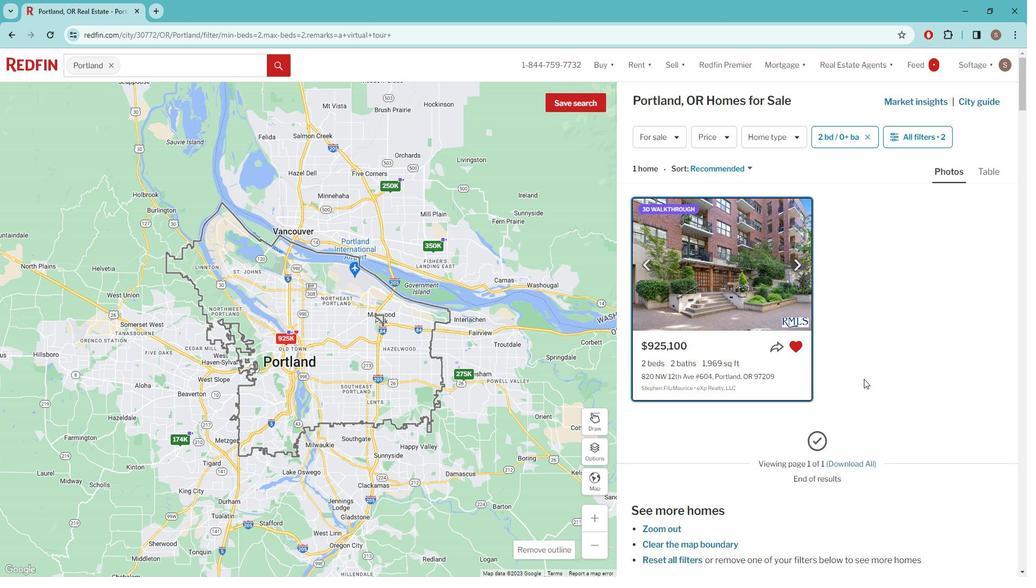 
